 Task: Show the Credit in Adrenaline Trailer
Action: Mouse pressed left at (116, 63)
Screenshot: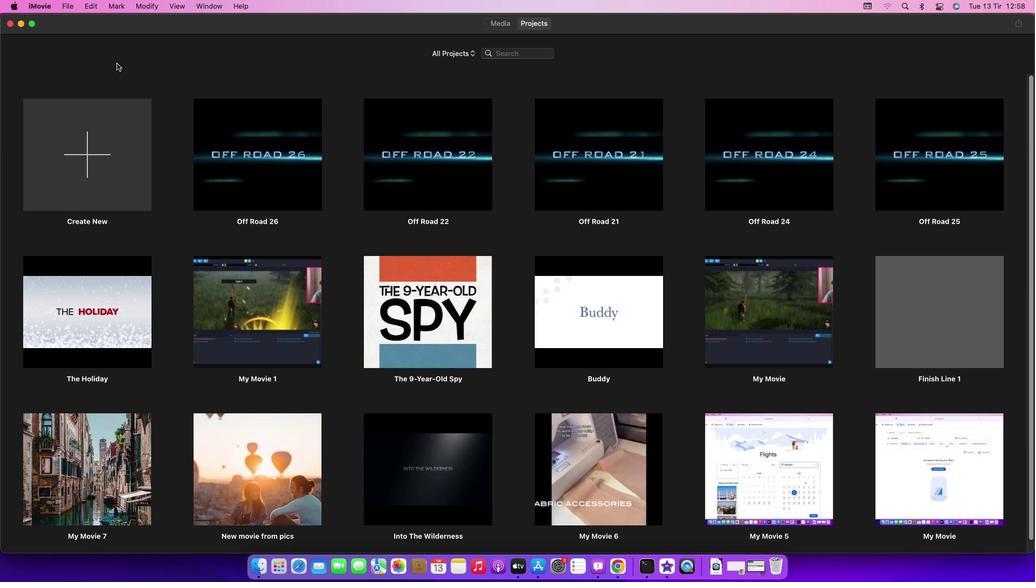 
Action: Mouse moved to (70, 4)
Screenshot: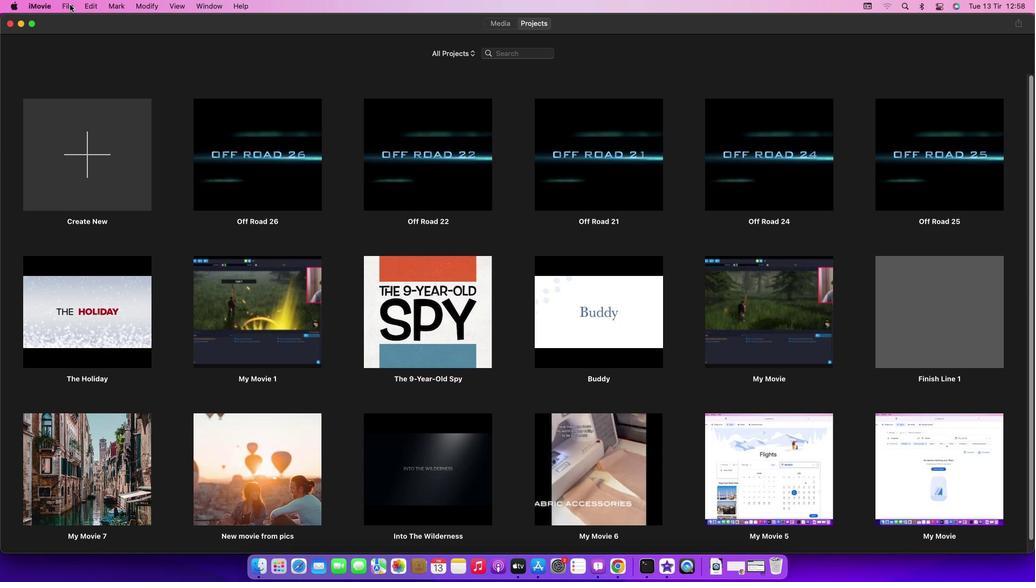 
Action: Mouse pressed left at (70, 4)
Screenshot: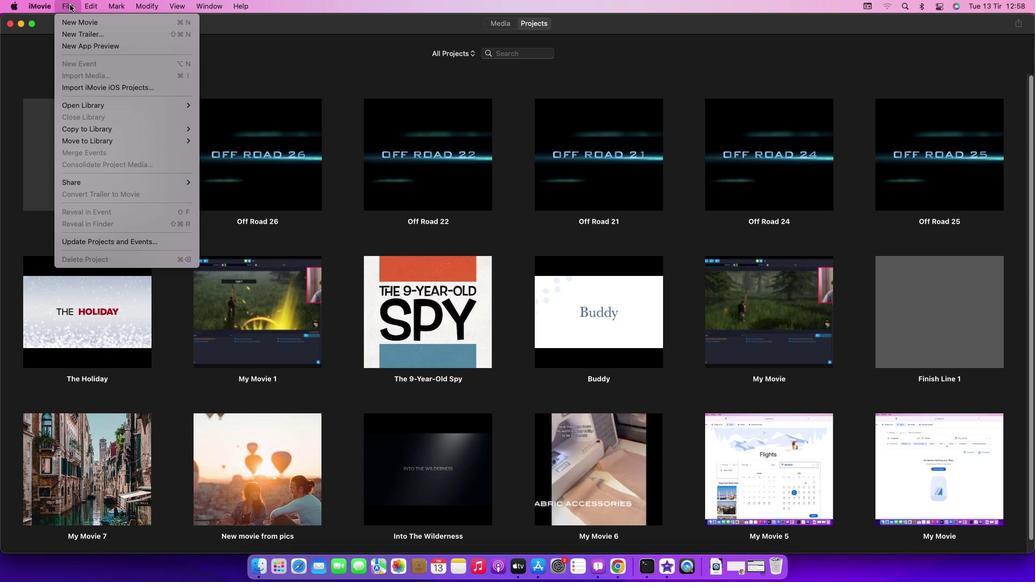 
Action: Mouse moved to (81, 31)
Screenshot: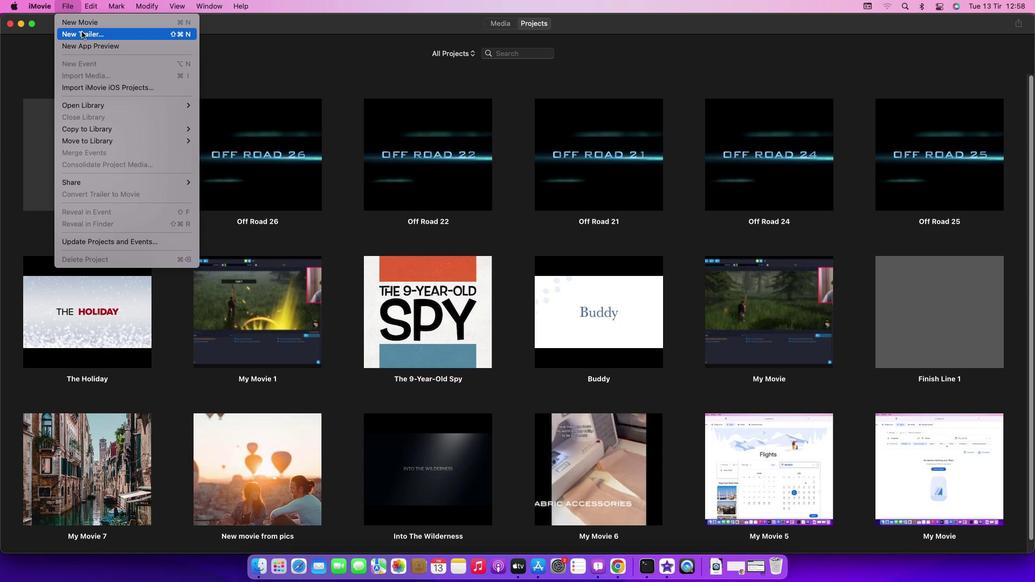 
Action: Mouse pressed left at (81, 31)
Screenshot: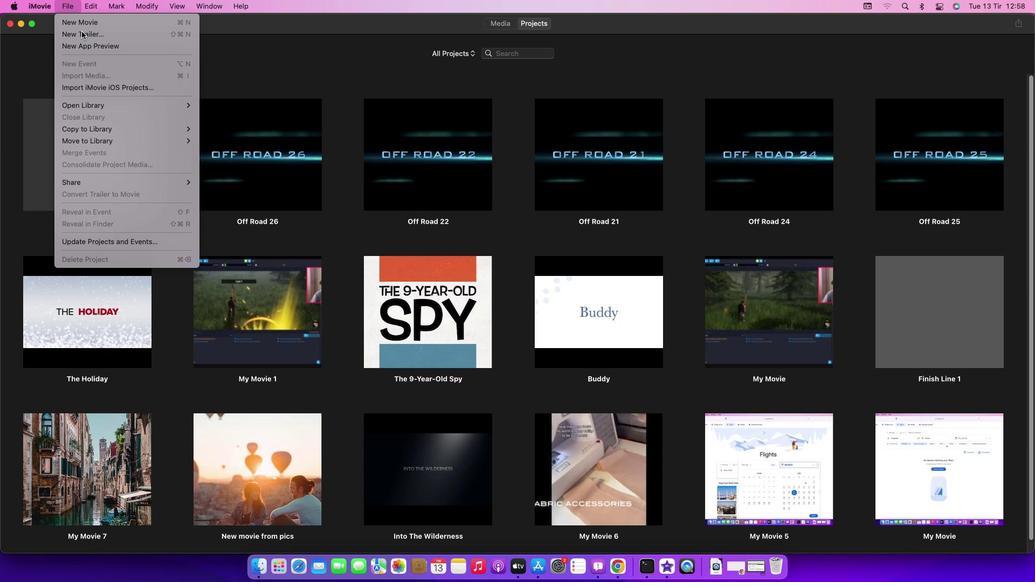 
Action: Mouse moved to (609, 306)
Screenshot: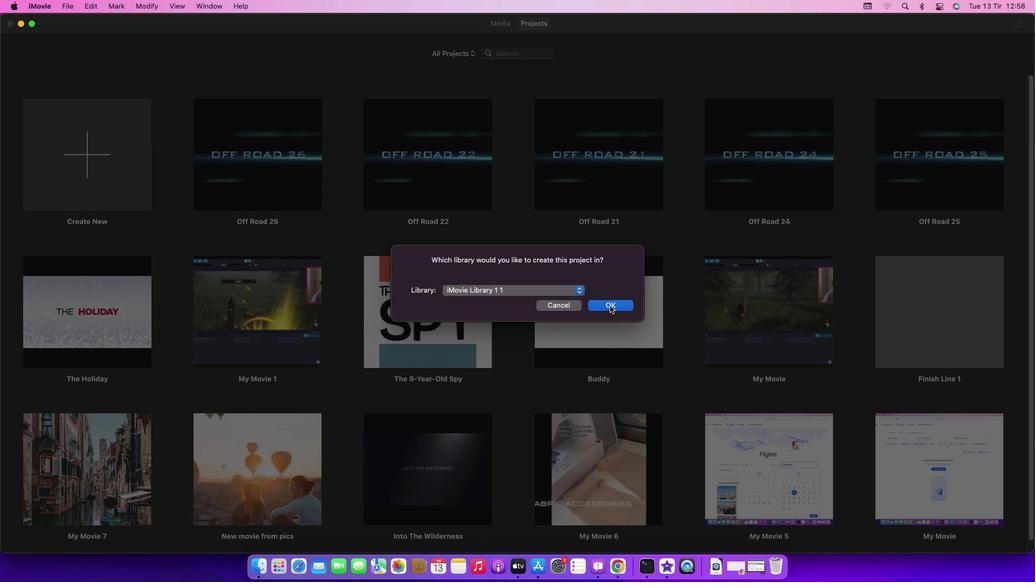 
Action: Mouse pressed left at (609, 306)
Screenshot: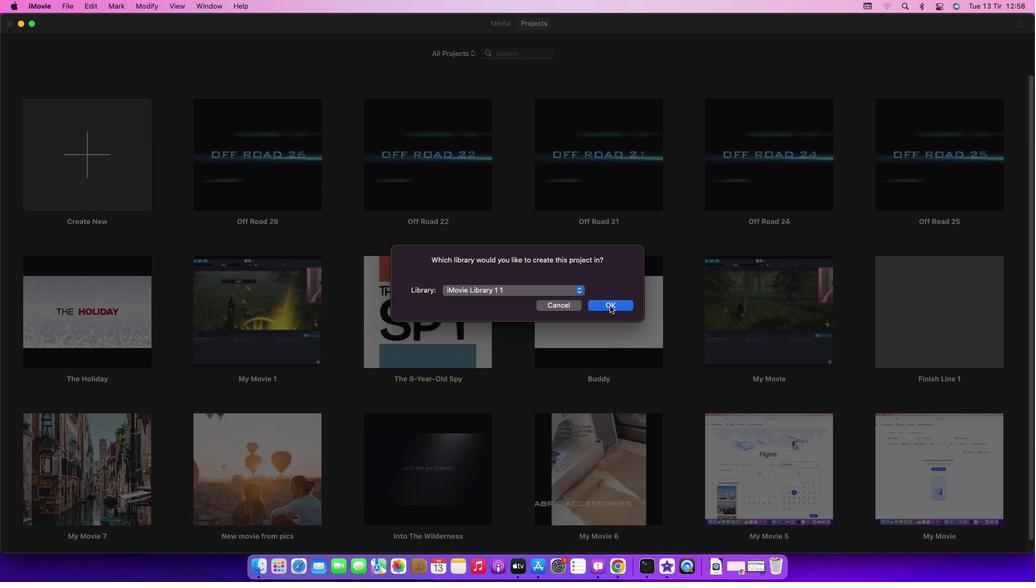 
Action: Mouse moved to (498, 211)
Screenshot: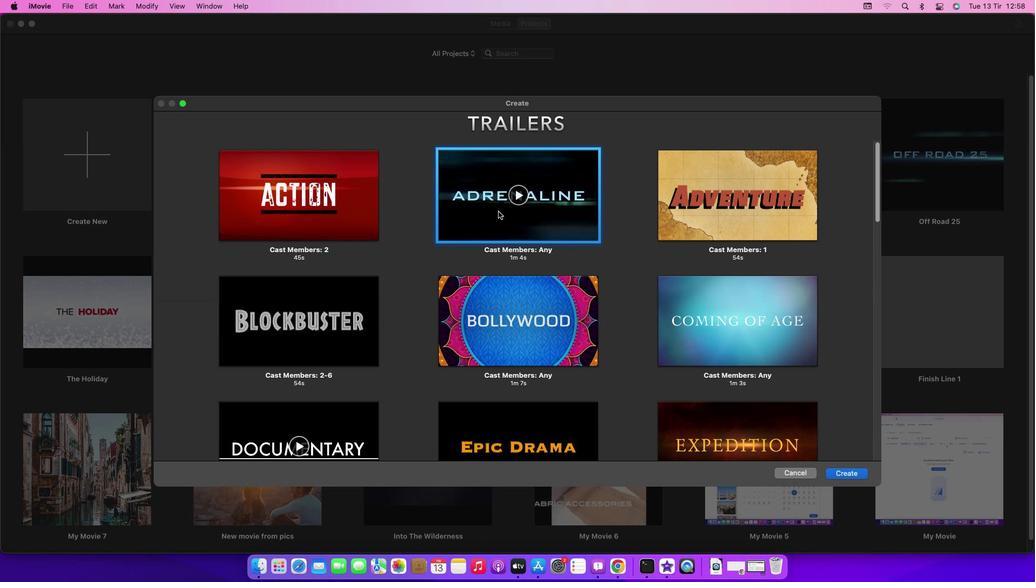 
Action: Mouse pressed left at (498, 211)
Screenshot: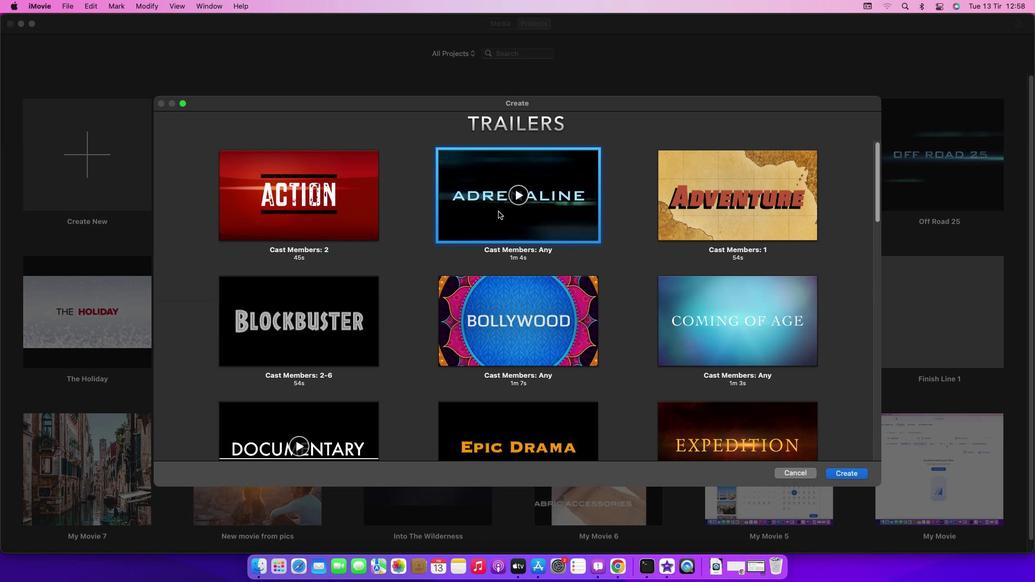 
Action: Mouse moved to (835, 473)
Screenshot: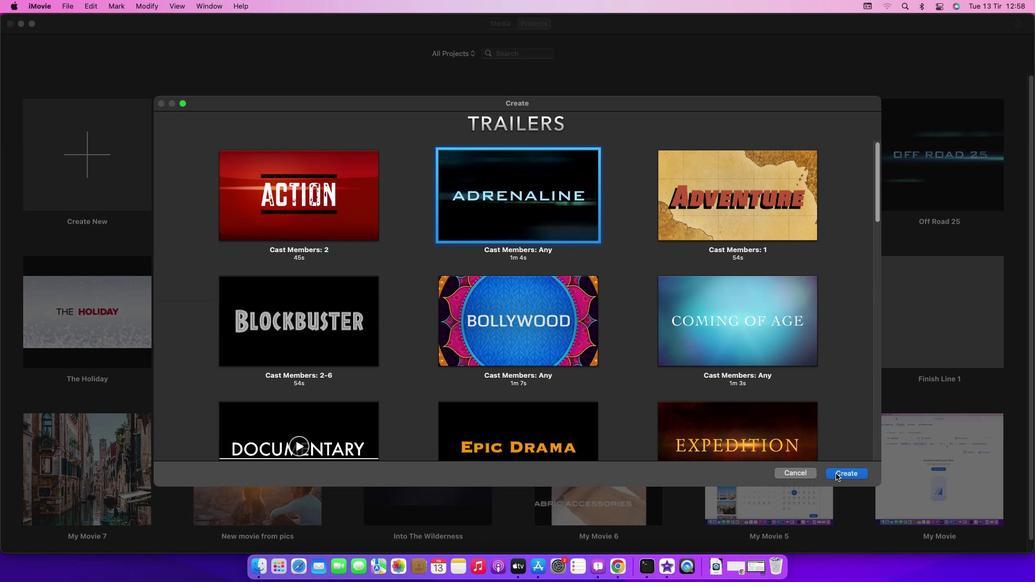 
Action: Mouse pressed left at (835, 473)
Screenshot: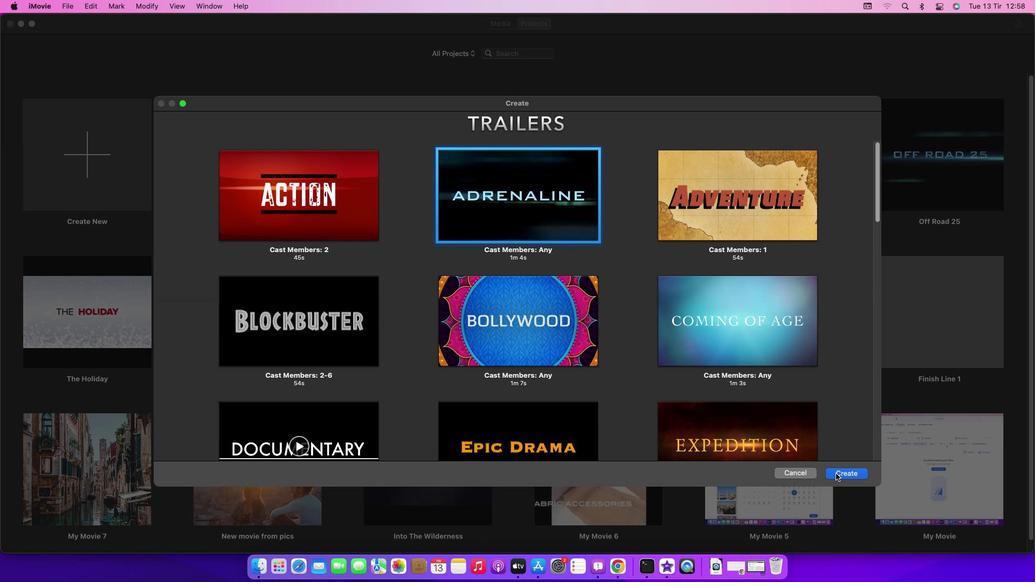 
Action: Mouse moved to (529, 317)
Screenshot: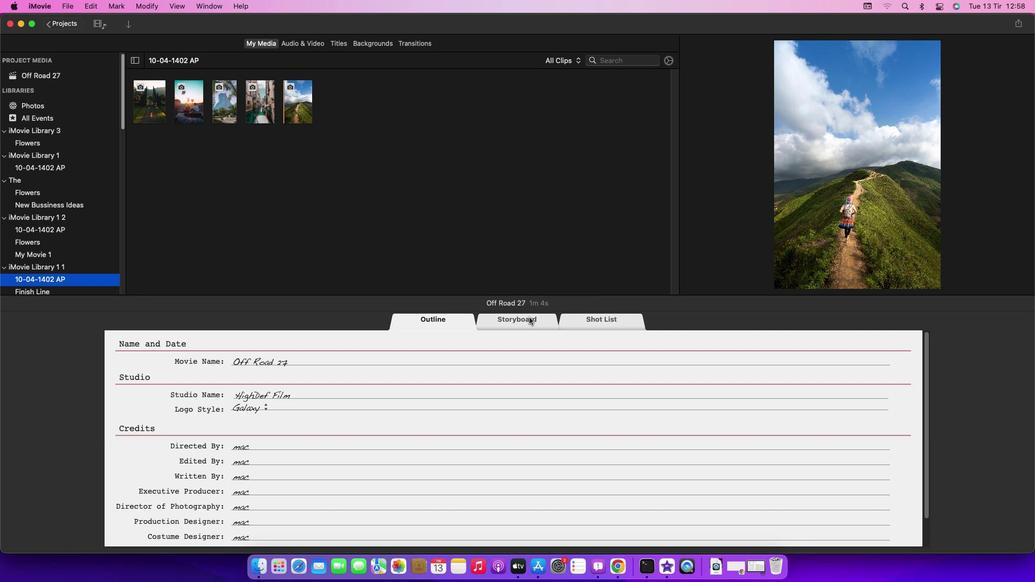 
Action: Mouse pressed left at (529, 317)
Screenshot: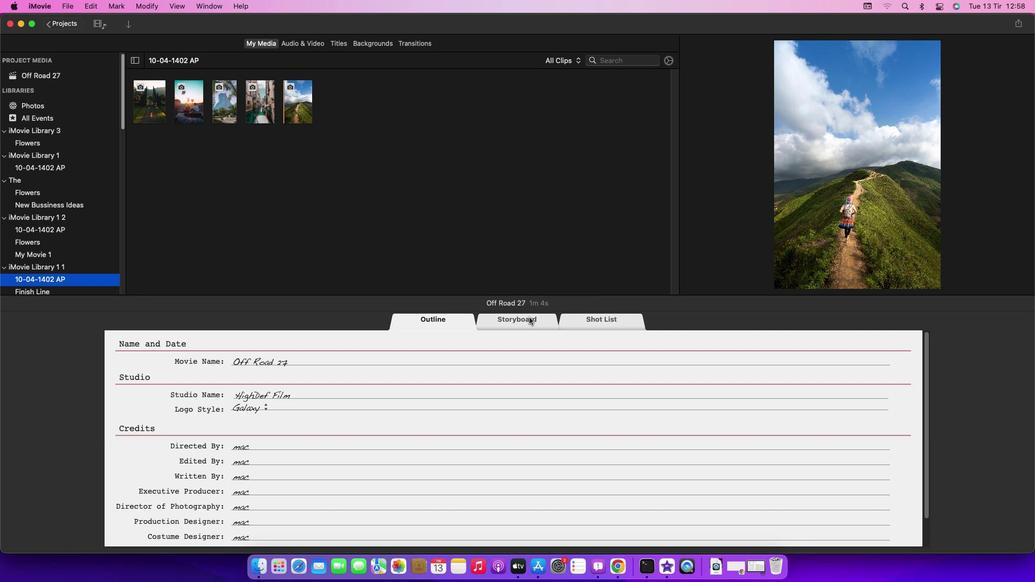 
Action: Mouse moved to (519, 322)
Screenshot: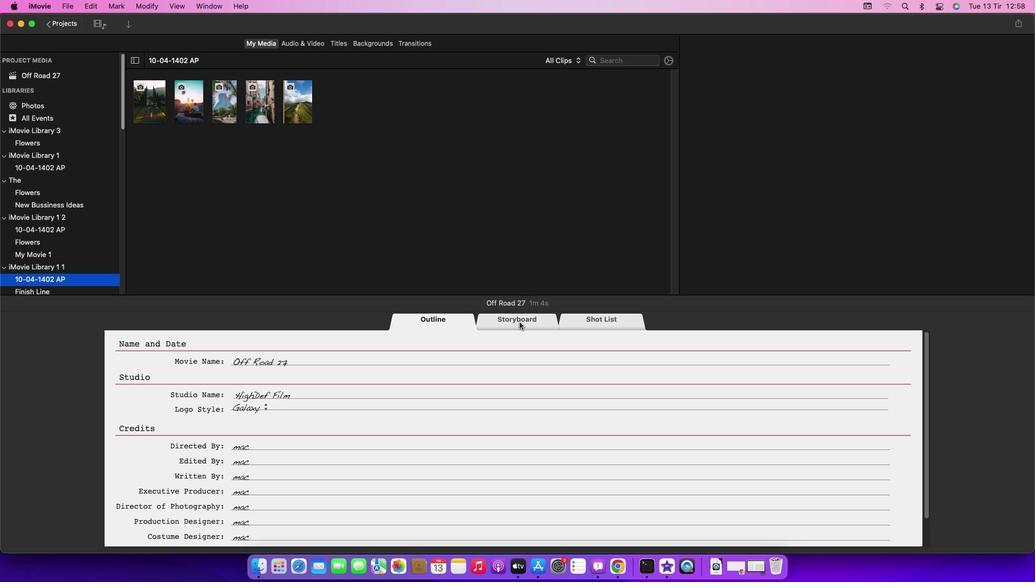 
Action: Mouse pressed left at (519, 322)
Screenshot: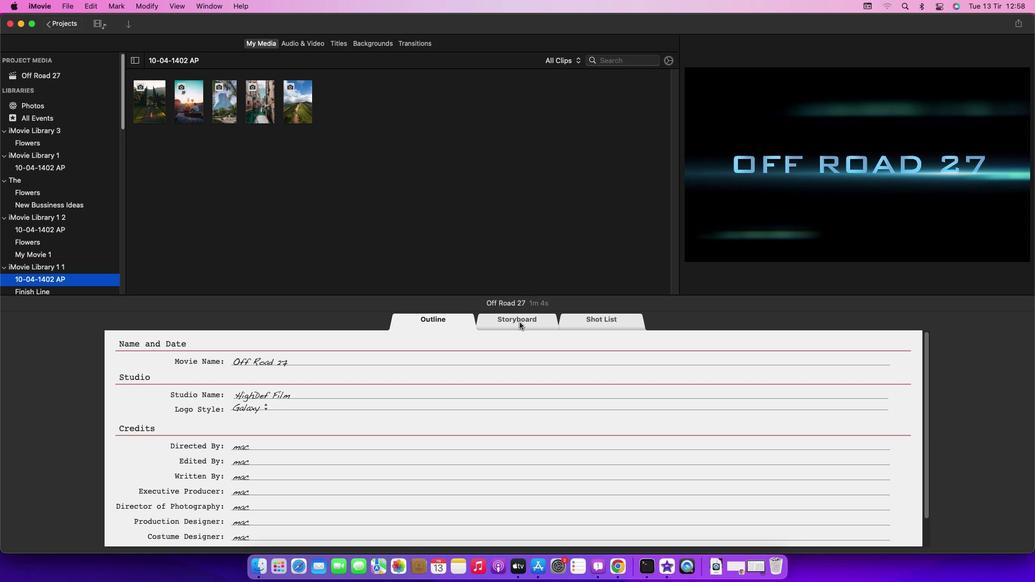 
Action: Mouse moved to (429, 434)
Screenshot: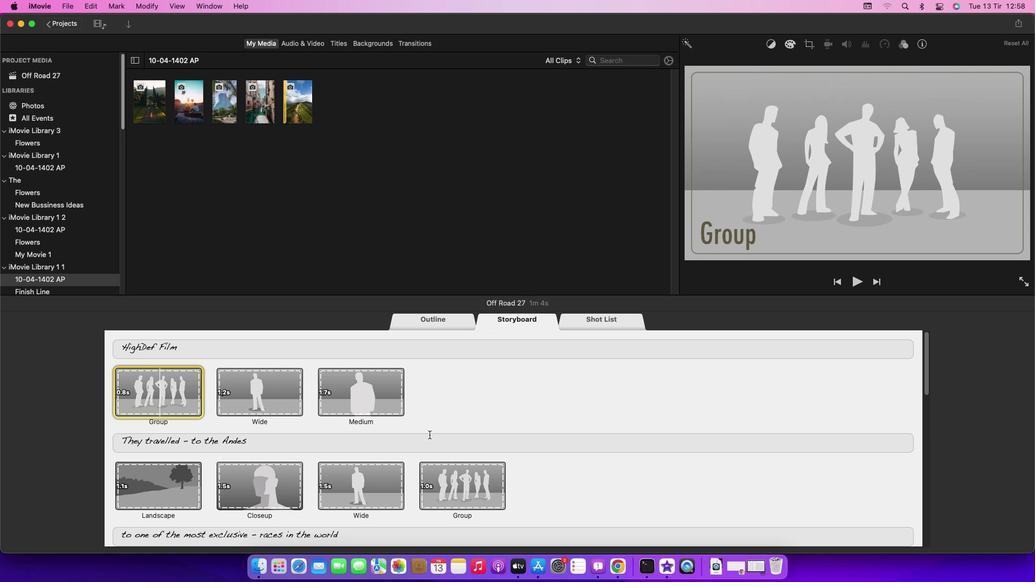 
Action: Mouse scrolled (429, 434) with delta (0, 0)
Screenshot: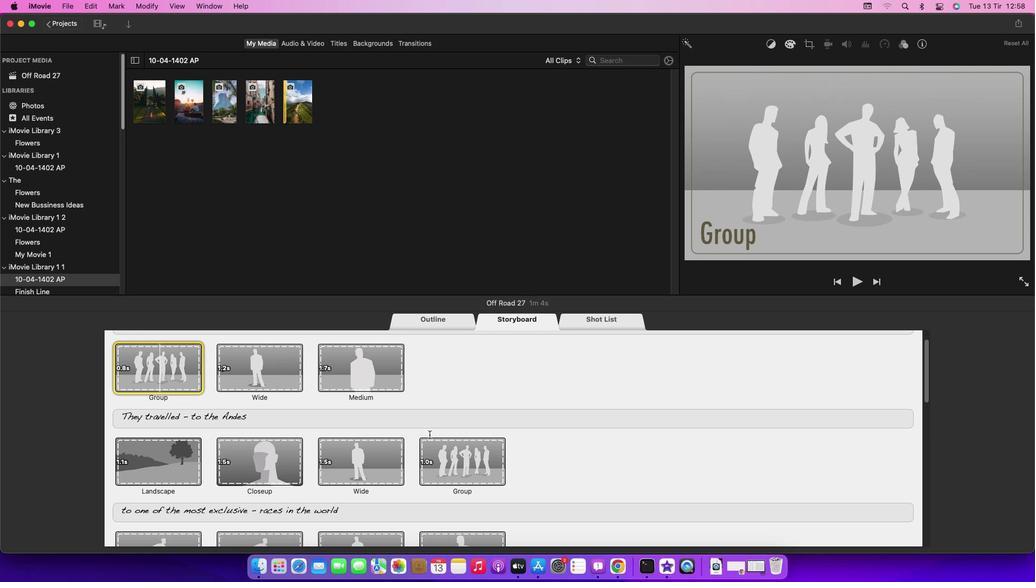 
Action: Mouse scrolled (429, 434) with delta (0, 0)
Screenshot: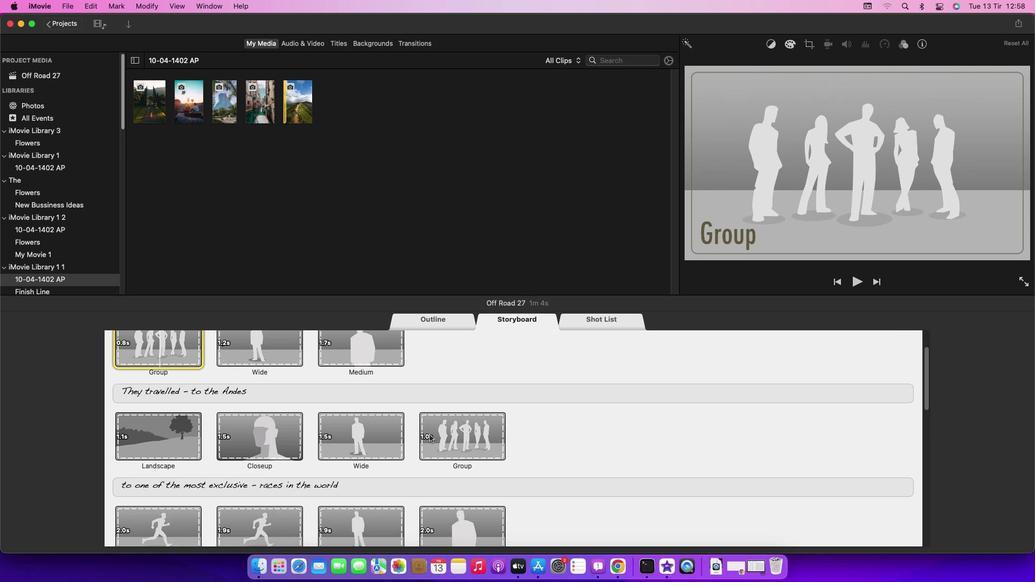 
Action: Mouse scrolled (429, 434) with delta (0, -1)
Screenshot: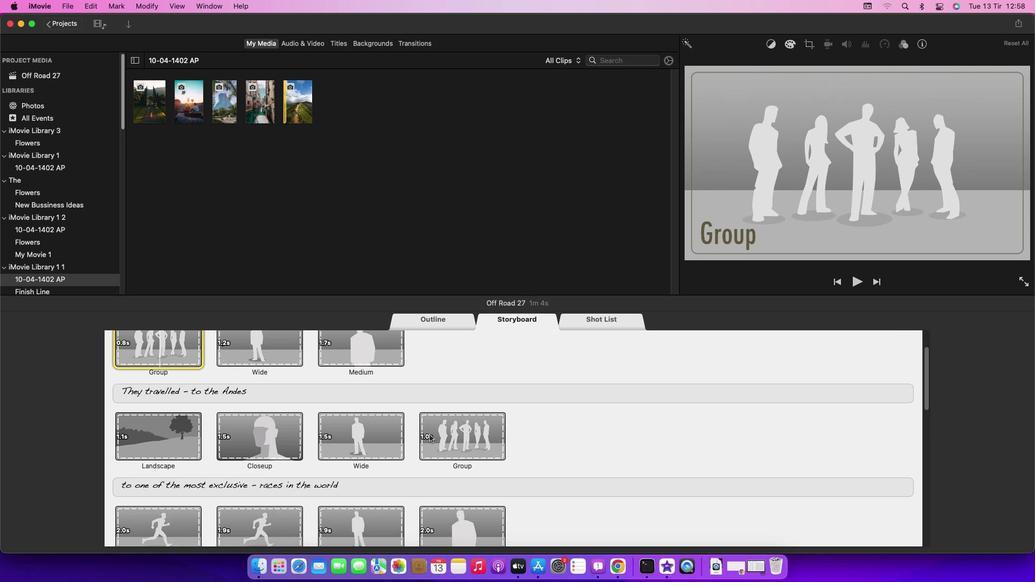 
Action: Mouse scrolled (429, 434) with delta (0, -2)
Screenshot: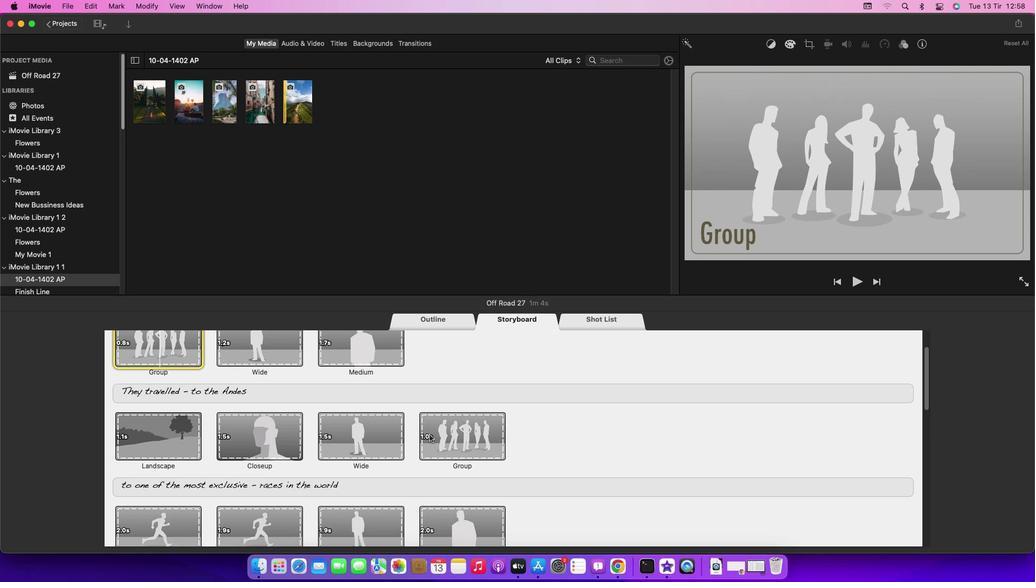 
Action: Mouse scrolled (429, 434) with delta (0, 0)
Screenshot: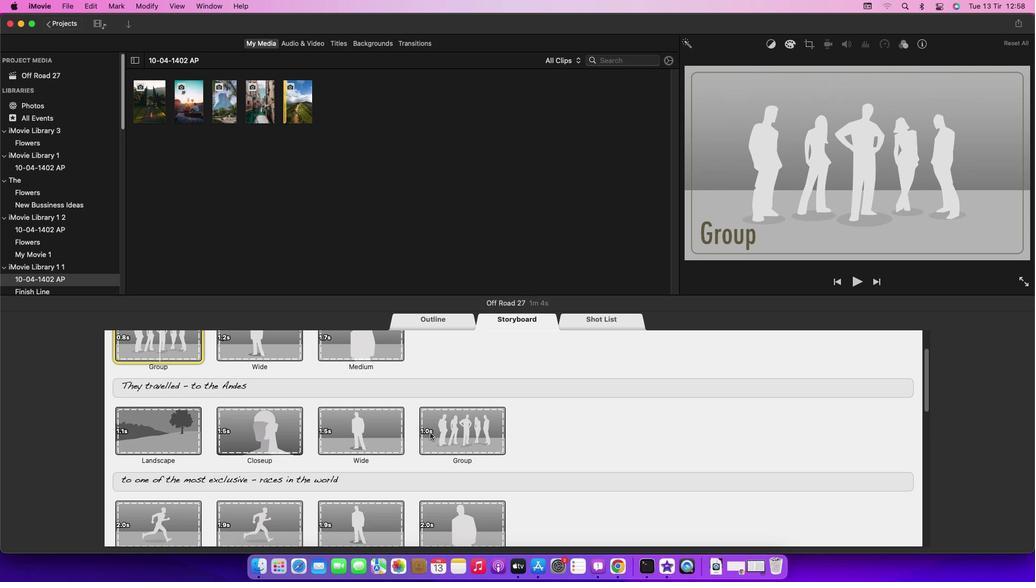 
Action: Mouse scrolled (429, 434) with delta (0, 0)
Screenshot: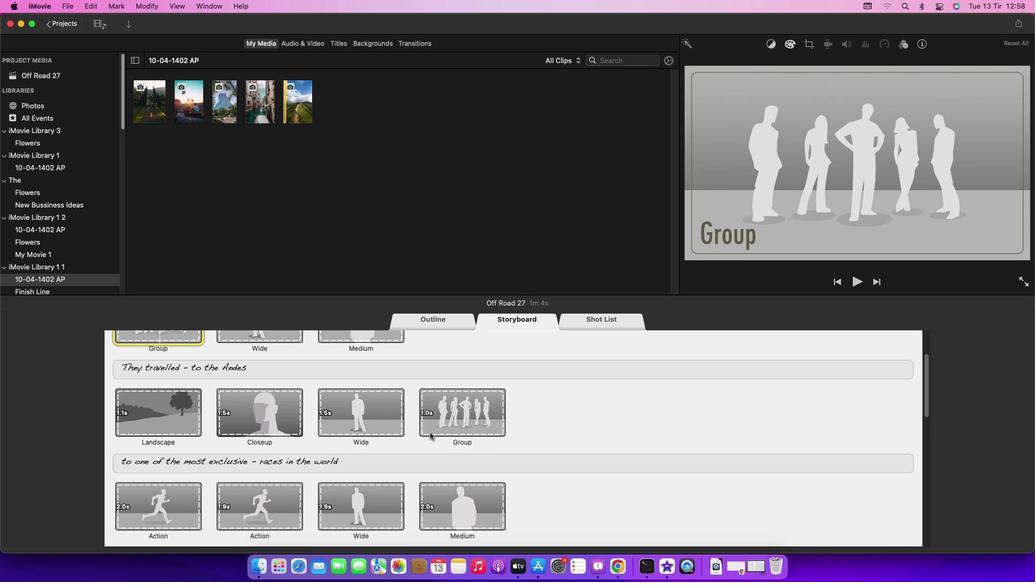 
Action: Mouse moved to (430, 433)
Screenshot: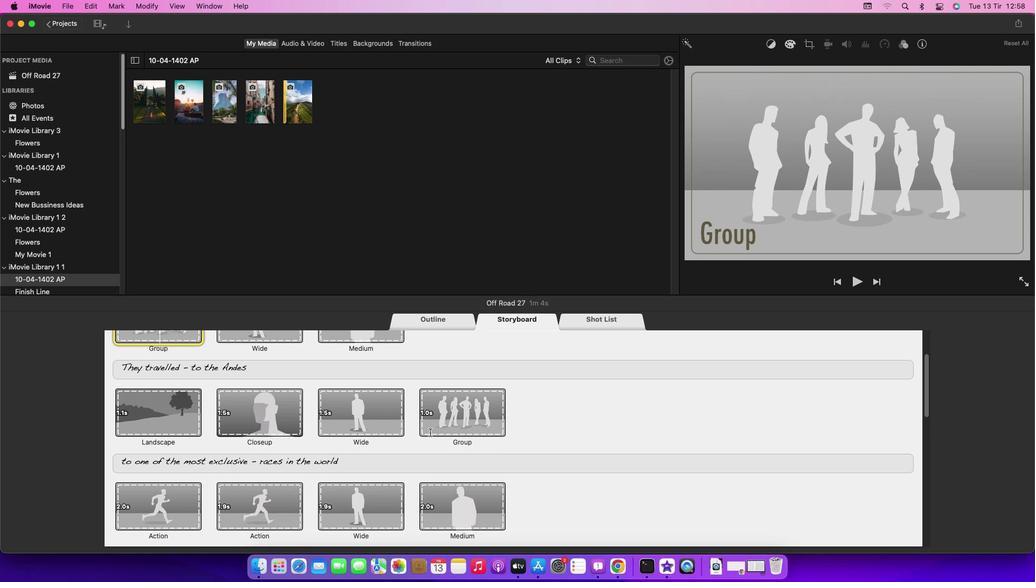 
Action: Mouse scrolled (430, 433) with delta (0, -1)
Screenshot: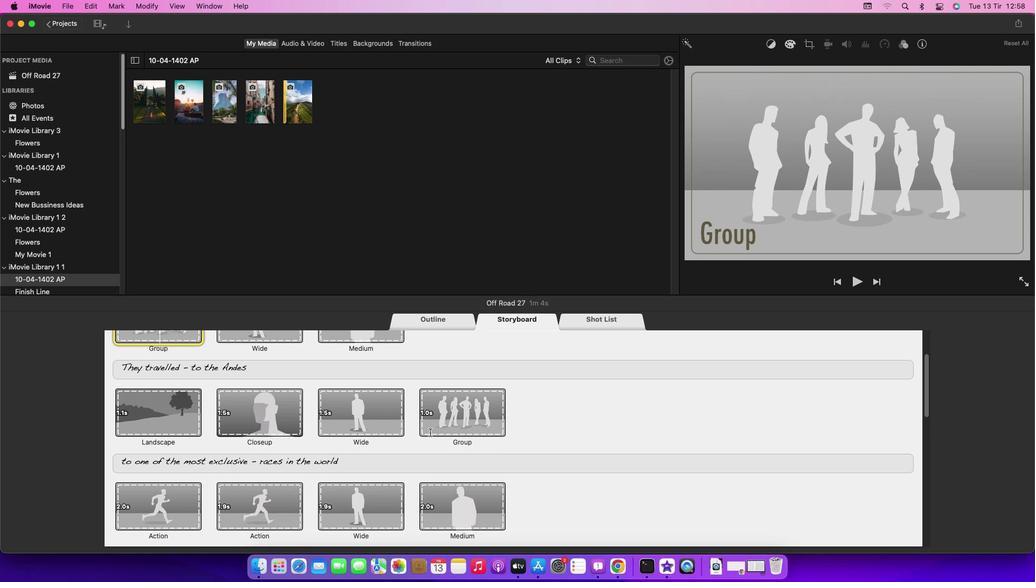 
Action: Mouse moved to (430, 432)
Screenshot: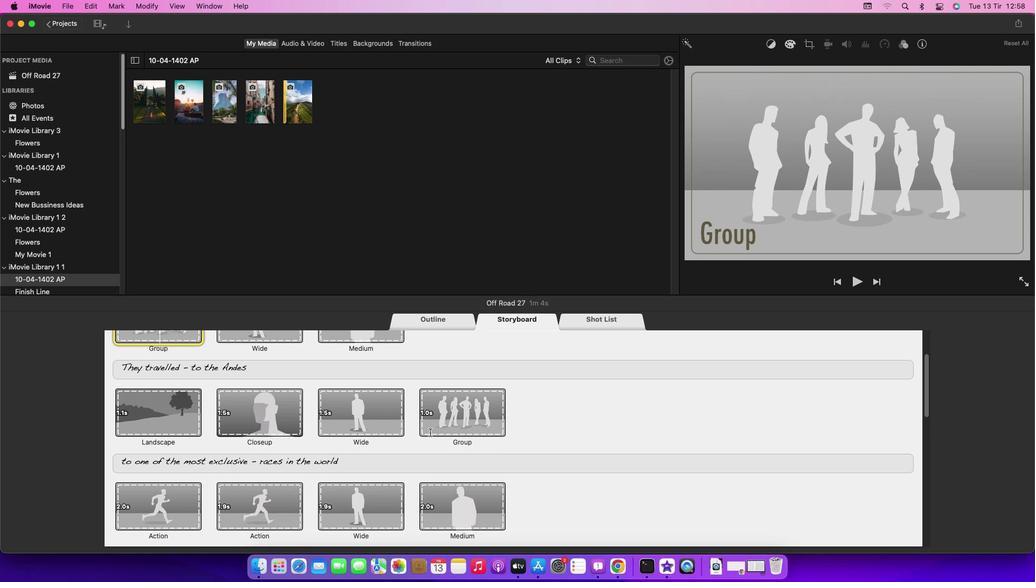 
Action: Mouse scrolled (430, 432) with delta (0, -2)
Screenshot: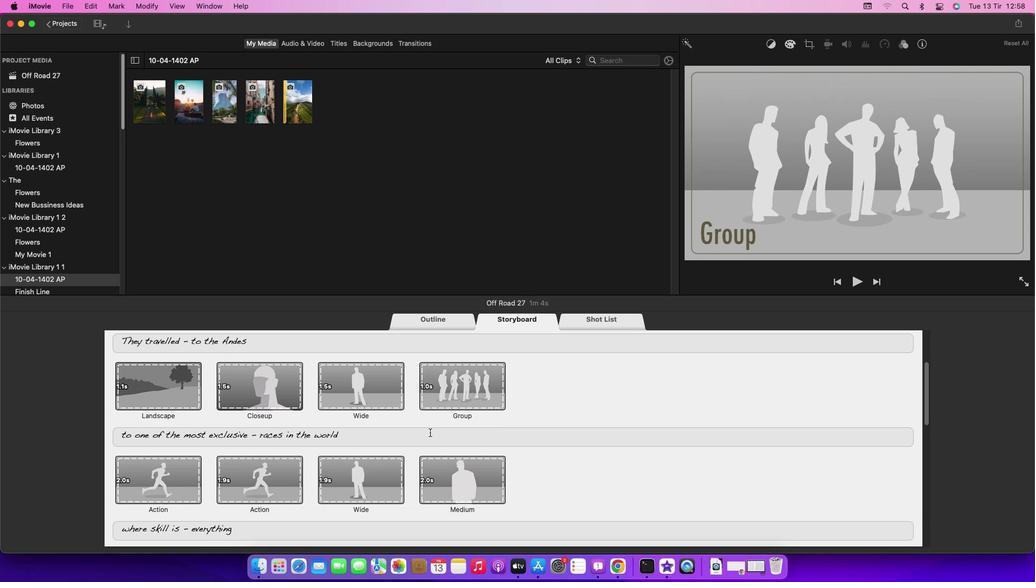 
Action: Mouse scrolled (430, 432) with delta (0, 0)
Screenshot: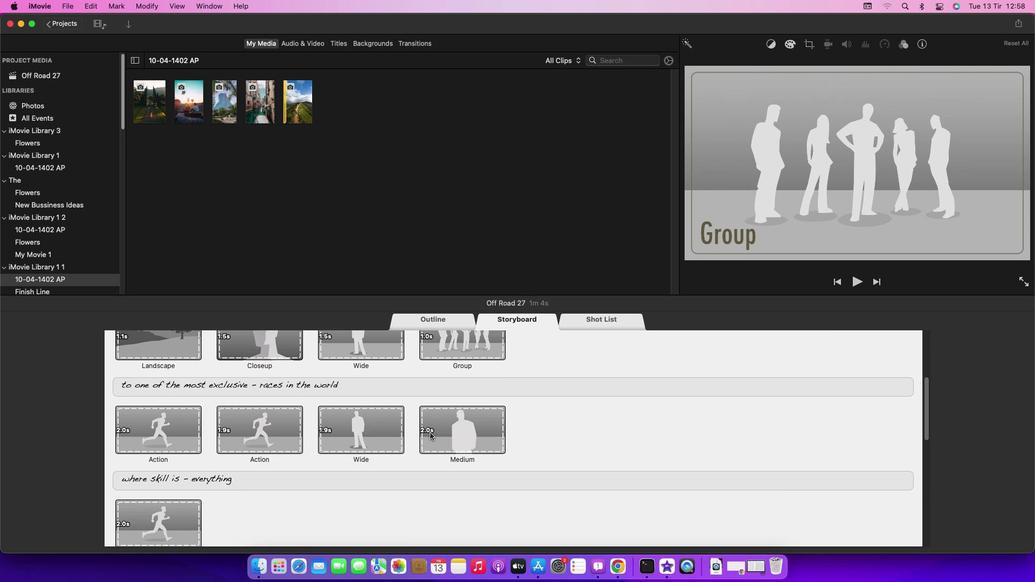 
Action: Mouse scrolled (430, 432) with delta (0, 0)
Screenshot: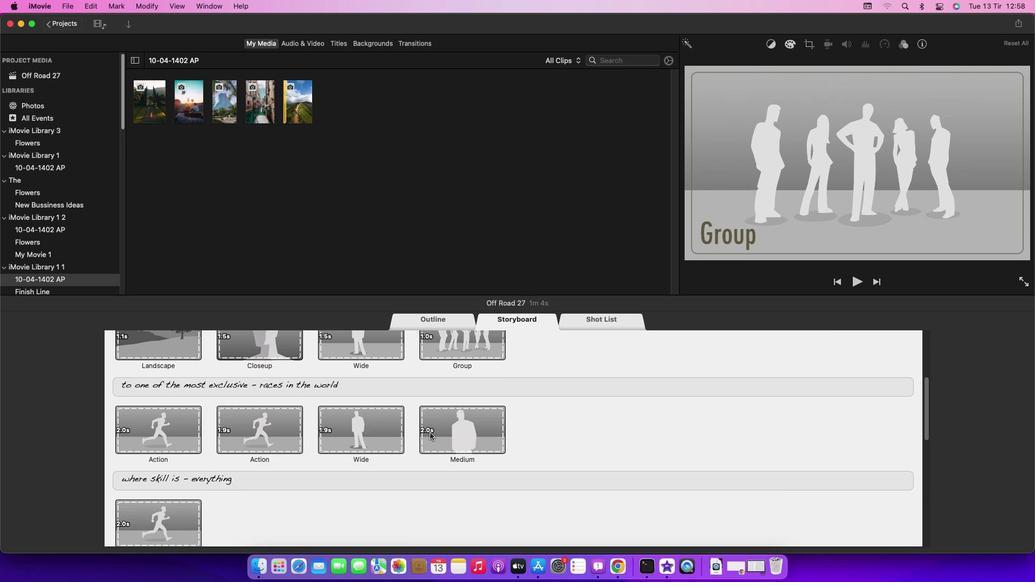 
Action: Mouse scrolled (430, 432) with delta (0, -1)
Screenshot: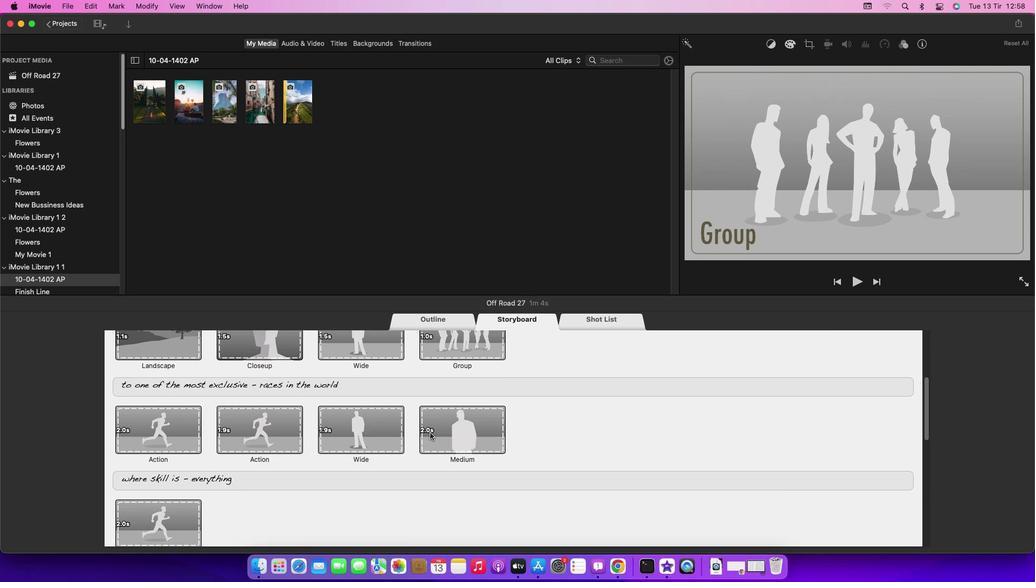 
Action: Mouse scrolled (430, 432) with delta (0, -2)
Screenshot: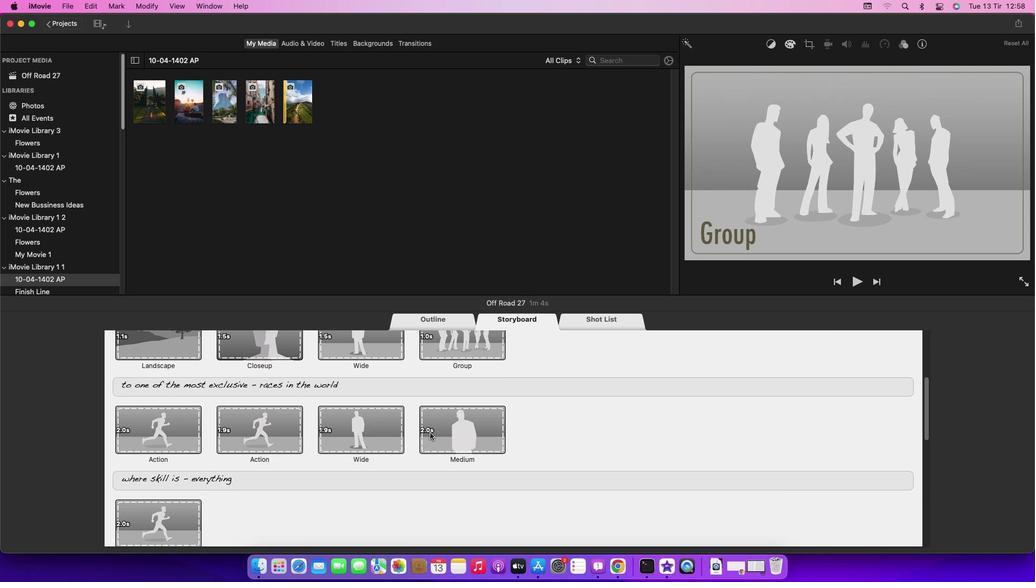 
Action: Mouse scrolled (430, 432) with delta (0, 0)
Screenshot: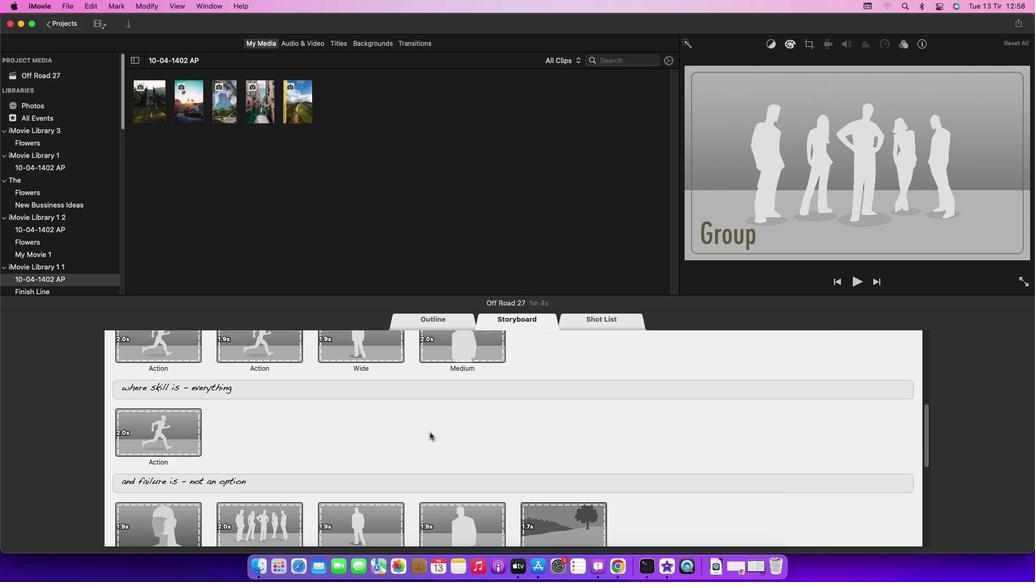 
Action: Mouse scrolled (430, 432) with delta (0, 0)
Screenshot: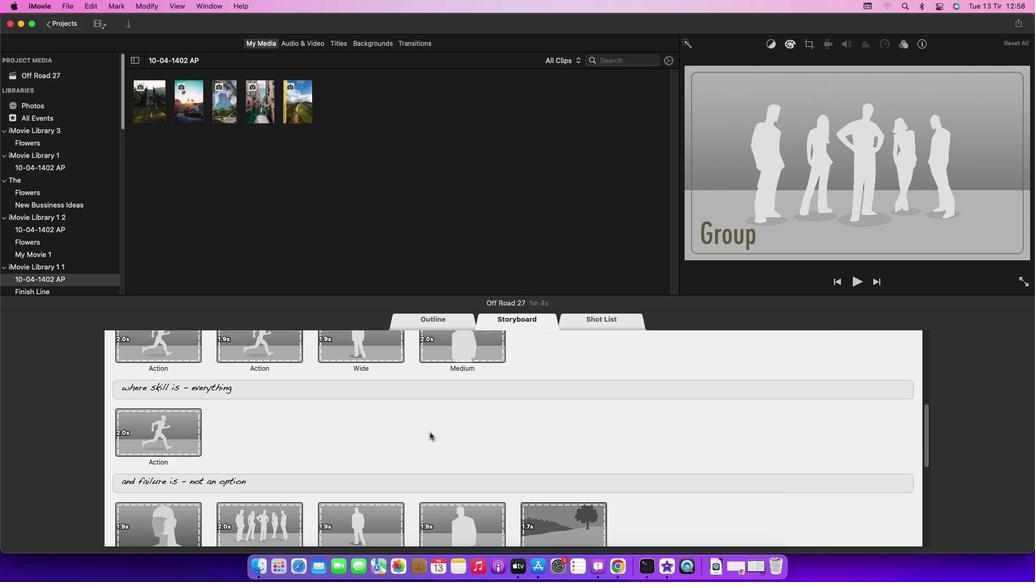 
Action: Mouse scrolled (430, 432) with delta (0, -1)
Screenshot: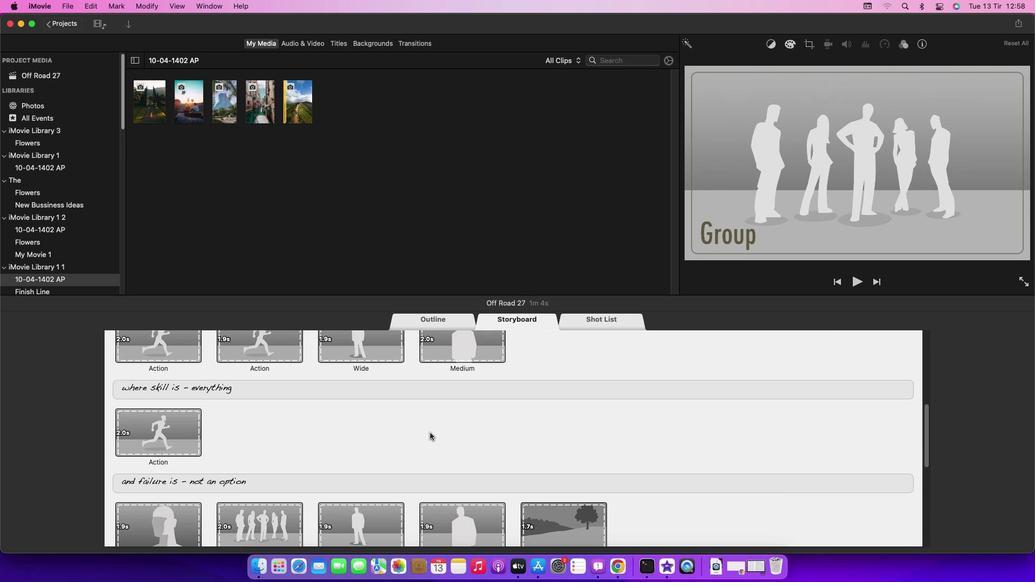 
Action: Mouse scrolled (430, 432) with delta (0, -2)
Screenshot: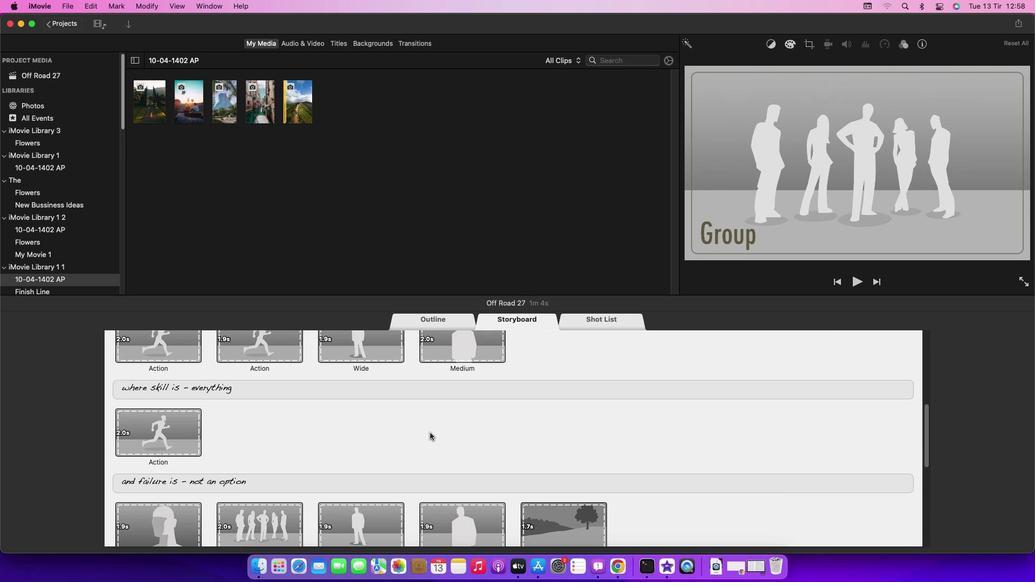 
Action: Mouse scrolled (430, 432) with delta (0, -3)
Screenshot: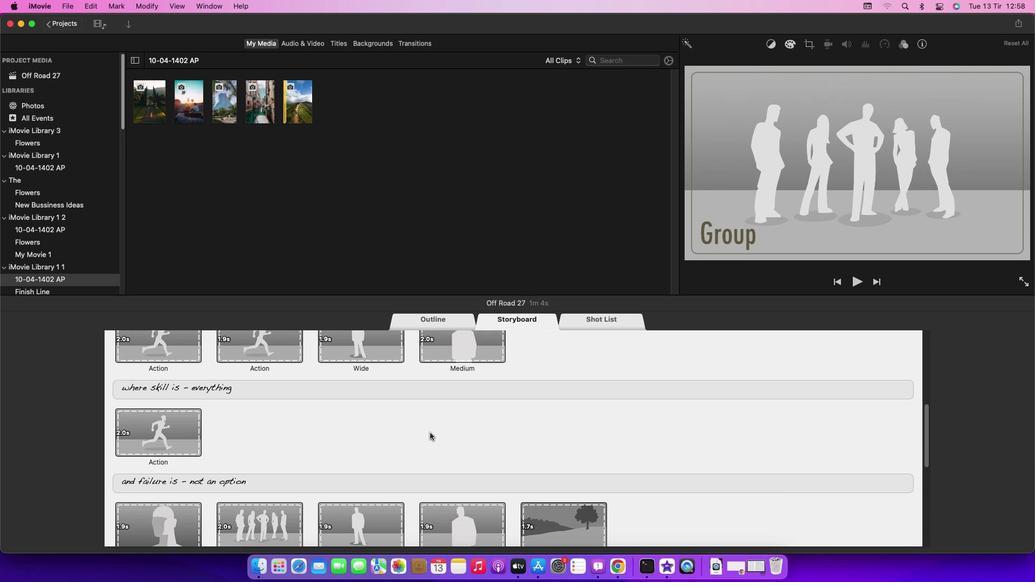 
Action: Mouse scrolled (430, 432) with delta (0, 0)
Screenshot: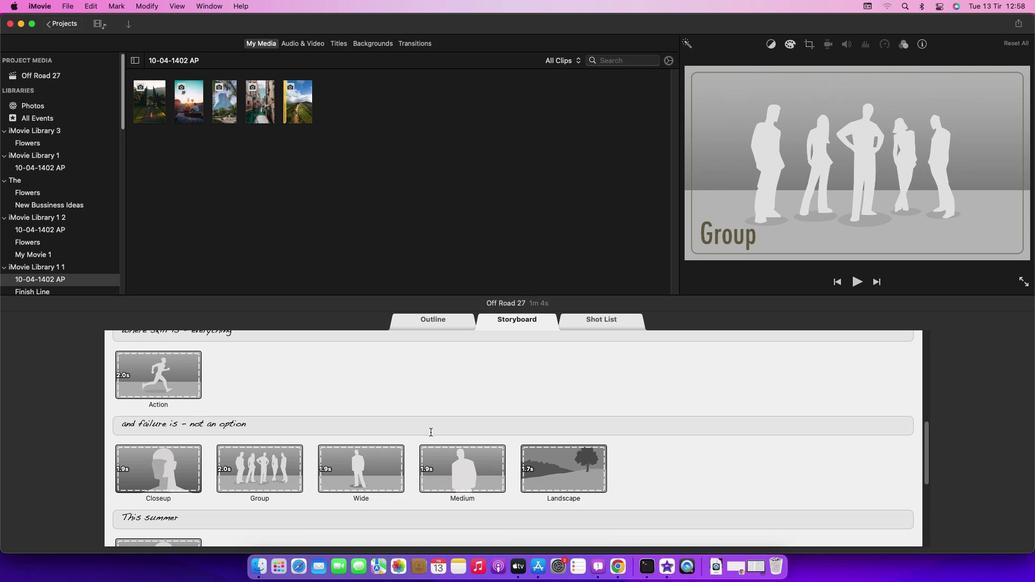 
Action: Mouse scrolled (430, 432) with delta (0, 0)
Screenshot: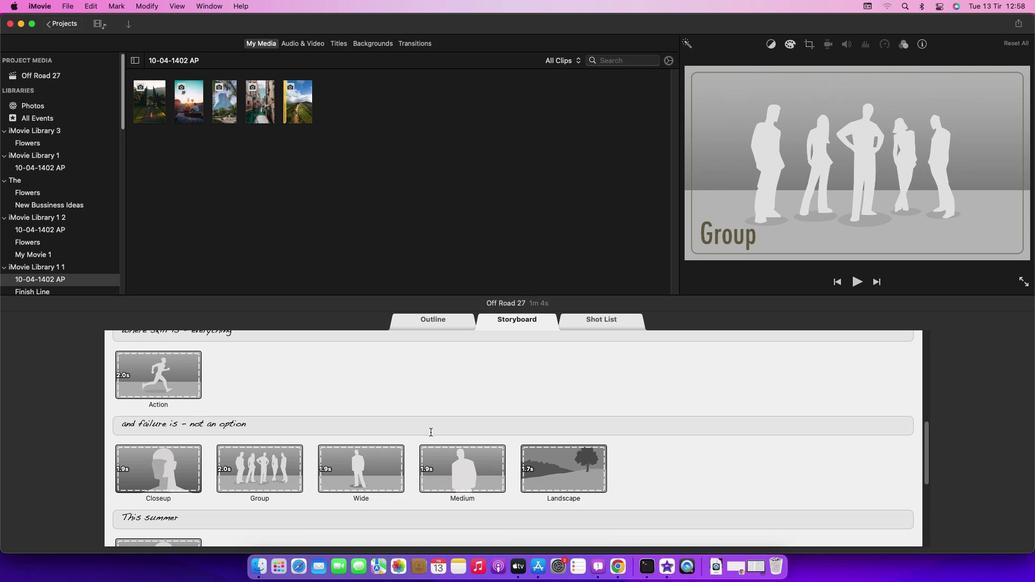 
Action: Mouse scrolled (430, 432) with delta (0, -1)
Screenshot: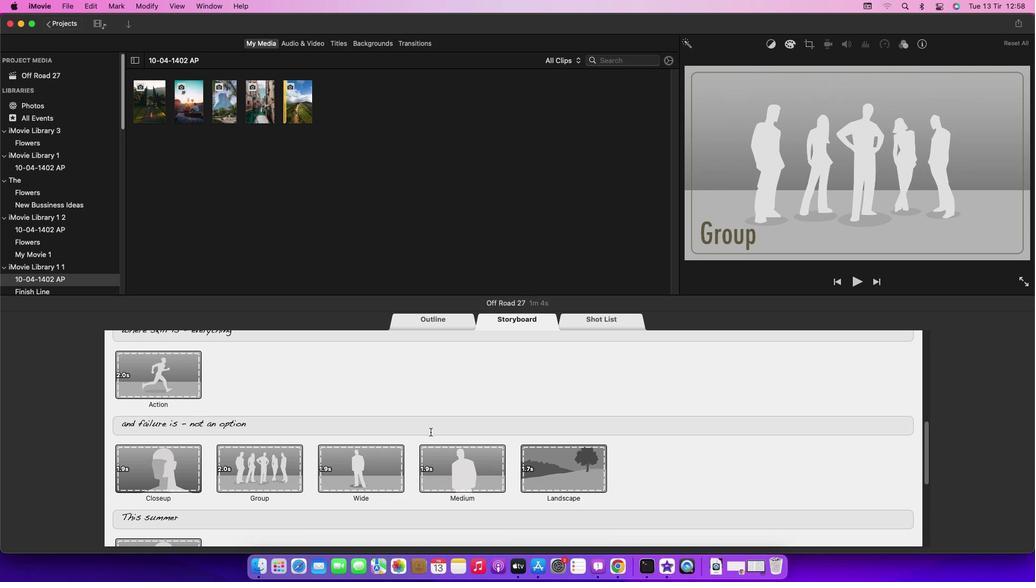 
Action: Mouse scrolled (430, 432) with delta (0, -2)
Screenshot: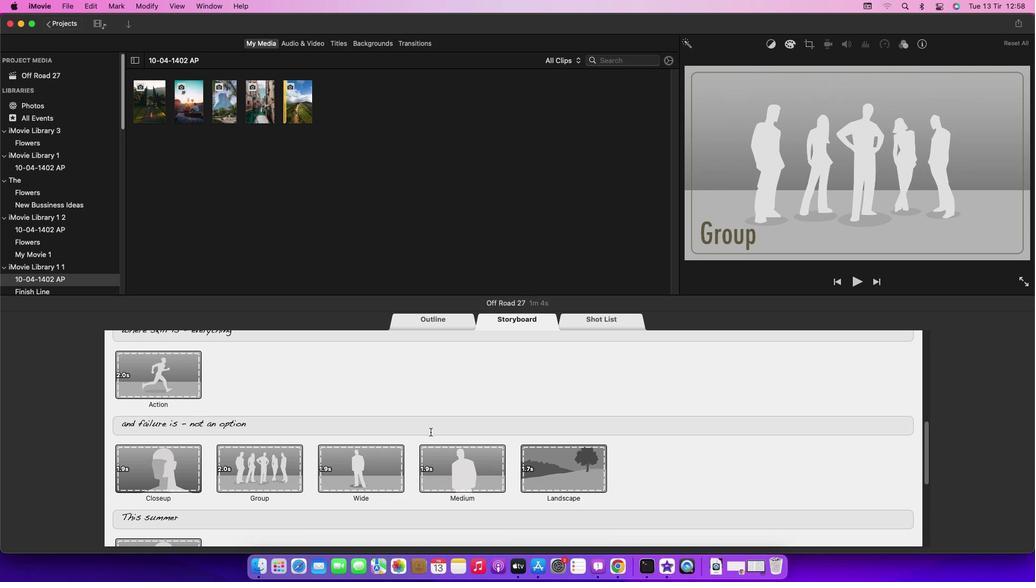 
Action: Mouse moved to (430, 432)
Screenshot: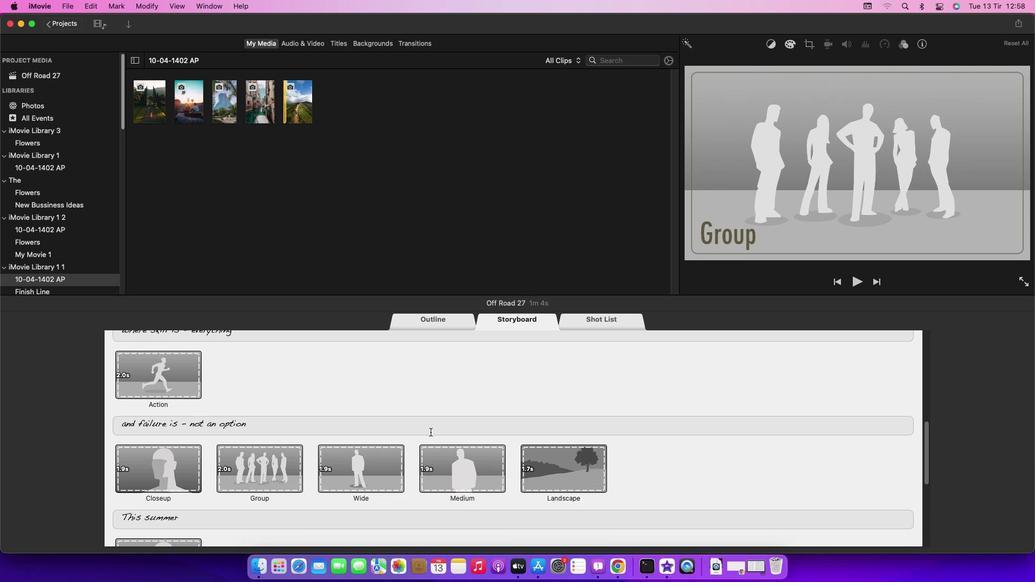 
Action: Mouse scrolled (430, 432) with delta (0, 0)
Screenshot: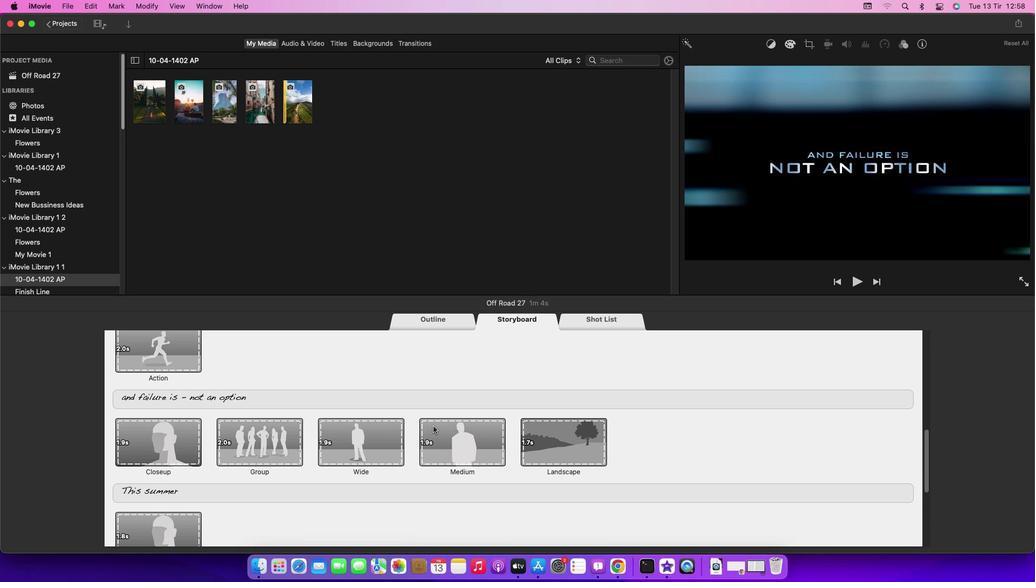 
Action: Mouse scrolled (430, 432) with delta (0, 0)
Screenshot: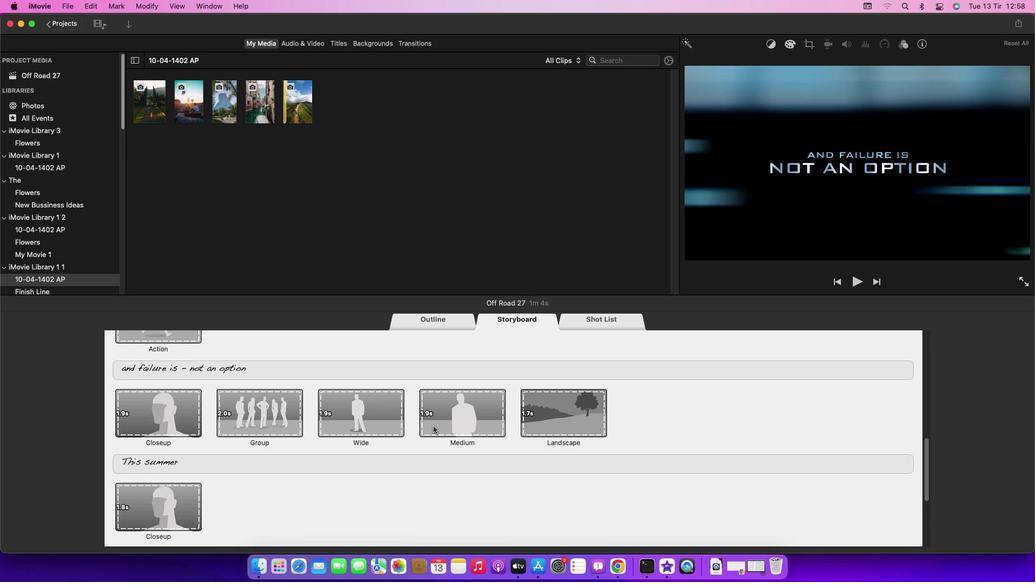 
Action: Mouse moved to (431, 428)
Screenshot: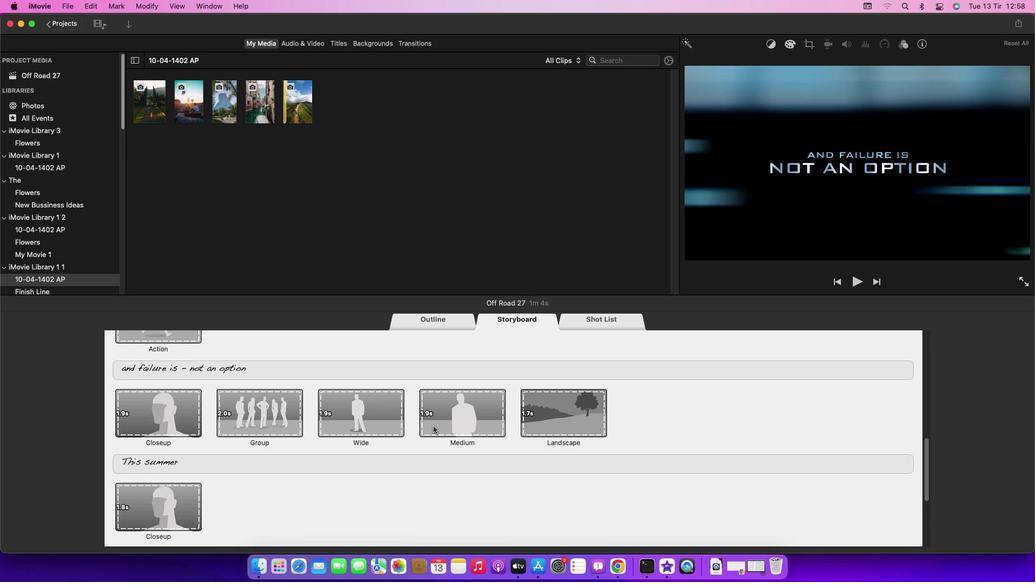 
Action: Mouse scrolled (431, 428) with delta (0, -1)
Screenshot: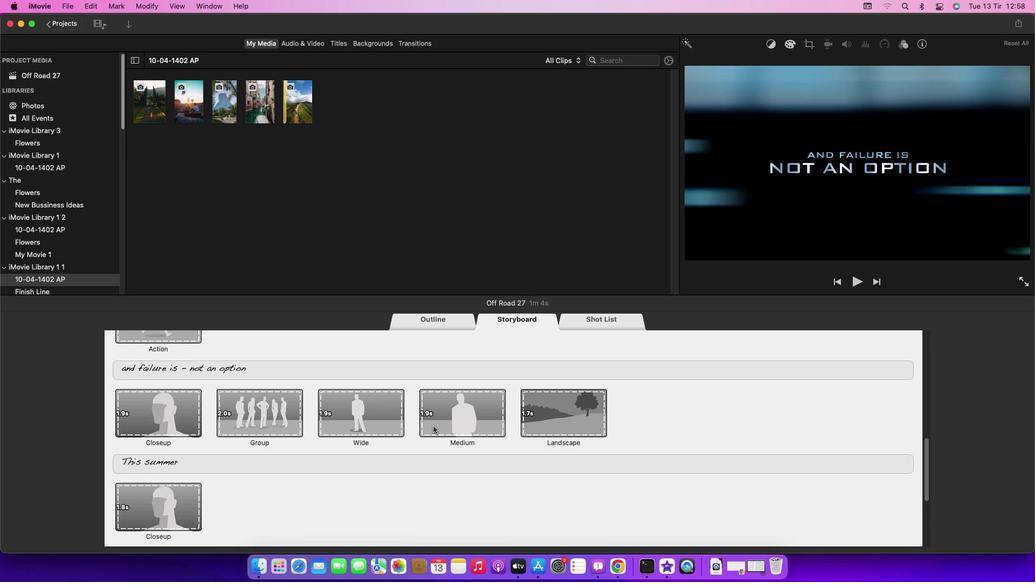 
Action: Mouse moved to (433, 426)
Screenshot: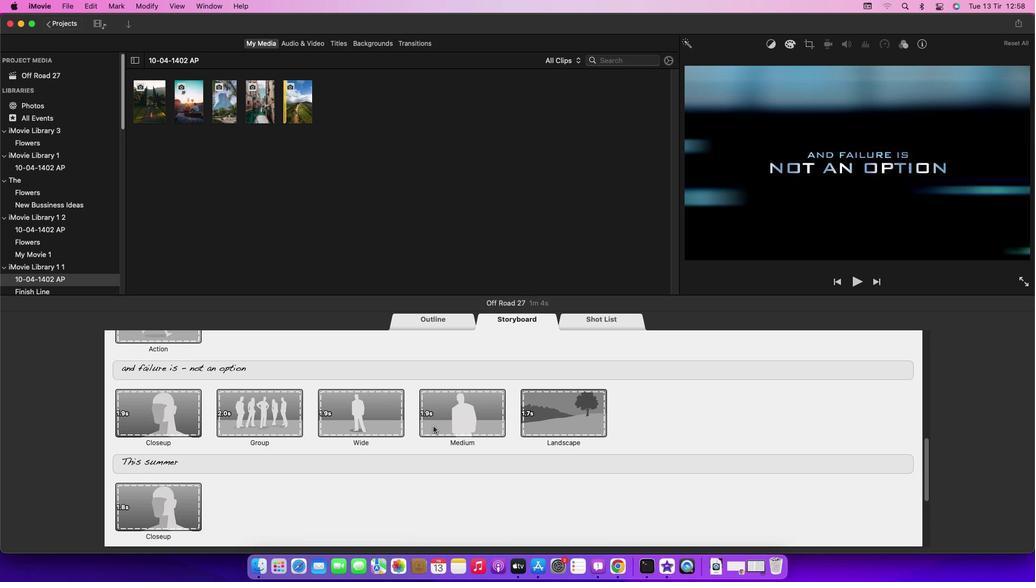 
Action: Mouse scrolled (433, 426) with delta (0, -2)
Screenshot: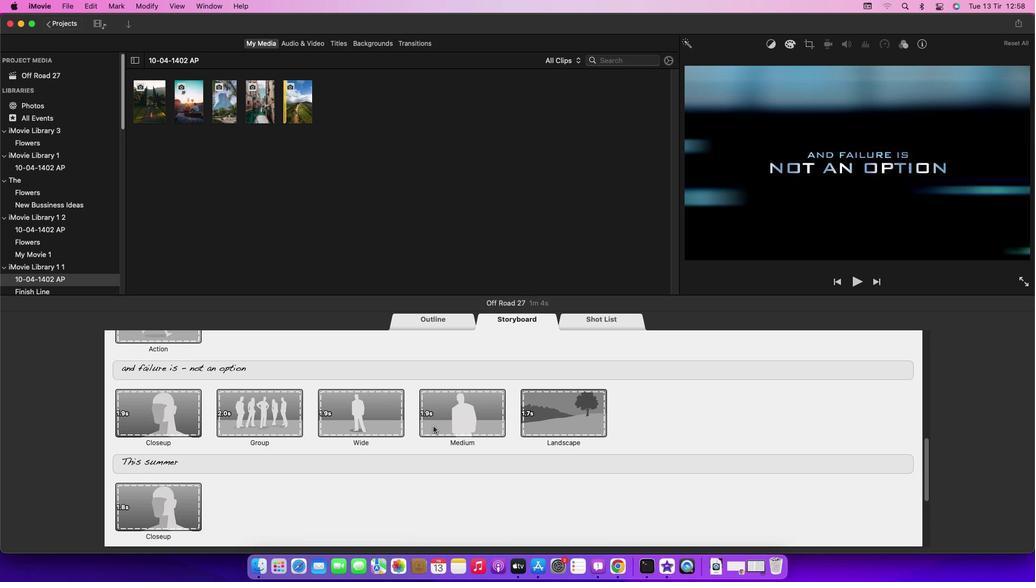 
Action: Mouse moved to (433, 426)
Screenshot: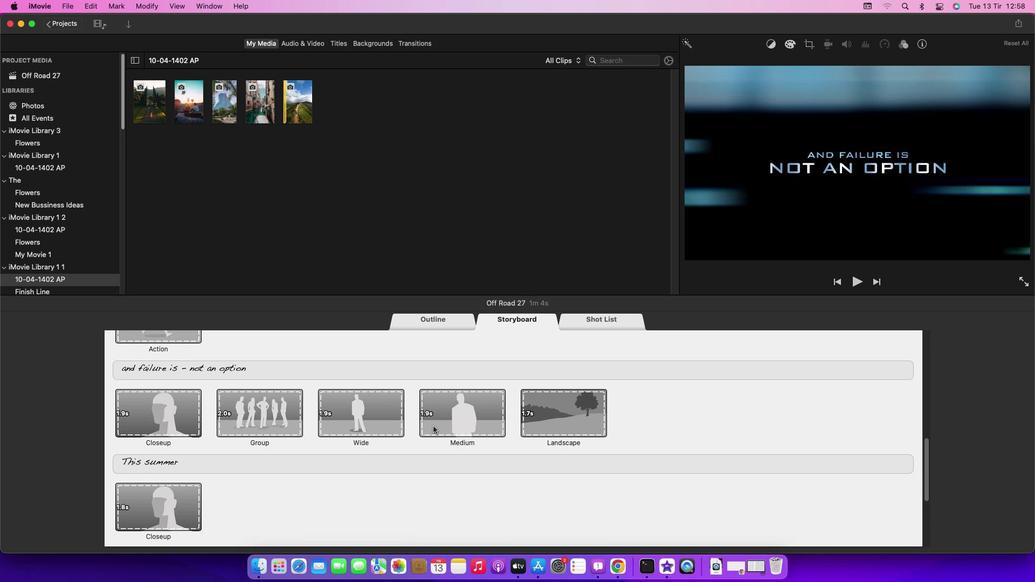 
Action: Mouse scrolled (433, 426) with delta (0, 0)
Screenshot: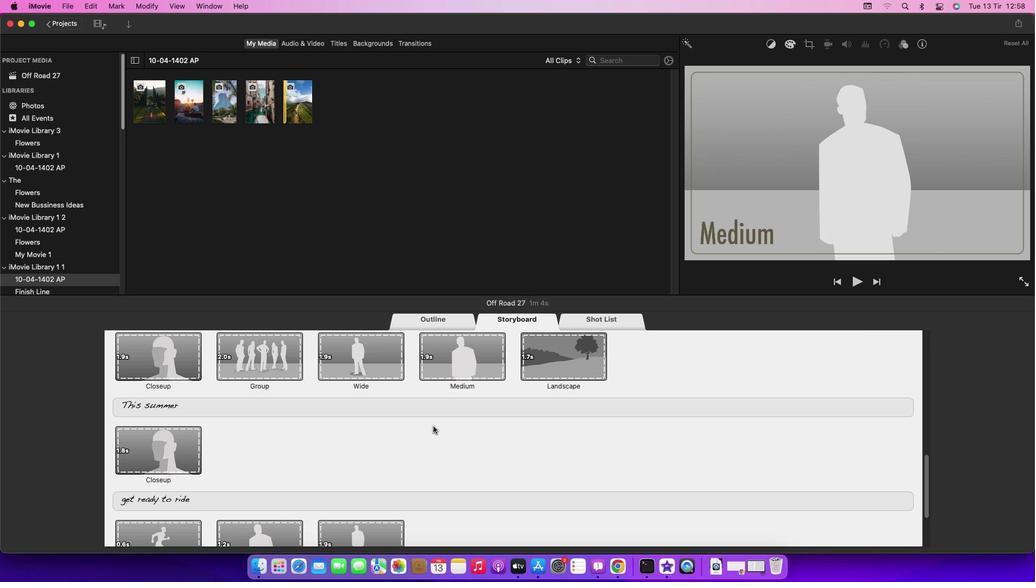 
Action: Mouse scrolled (433, 426) with delta (0, 0)
Screenshot: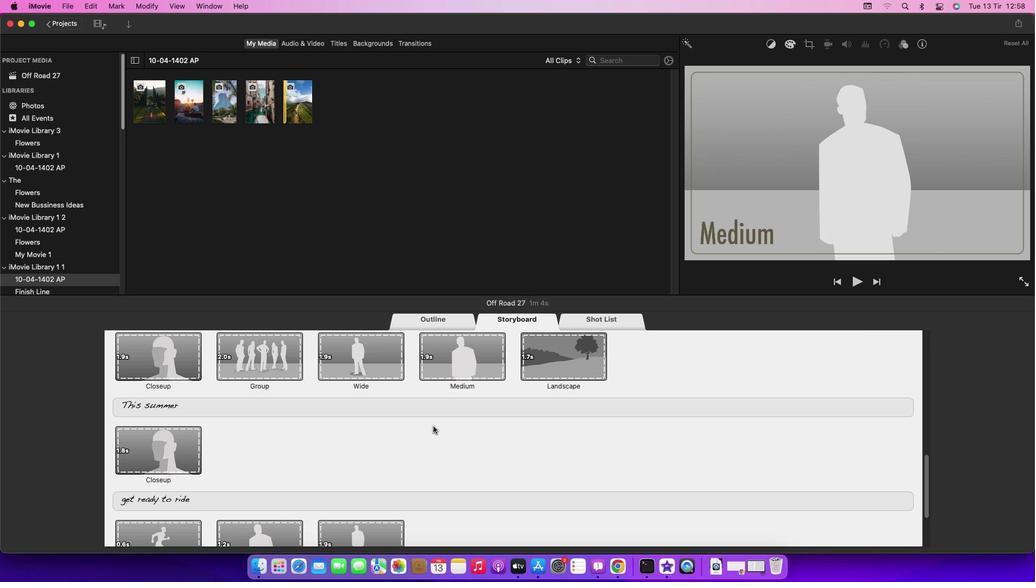 
Action: Mouse scrolled (433, 426) with delta (0, -1)
Screenshot: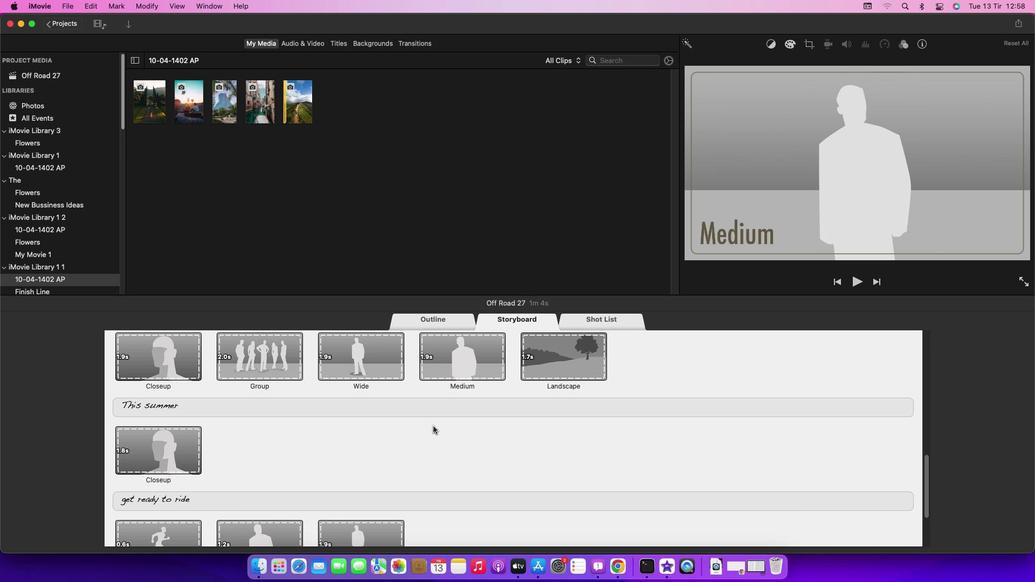
Action: Mouse moved to (433, 426)
Screenshot: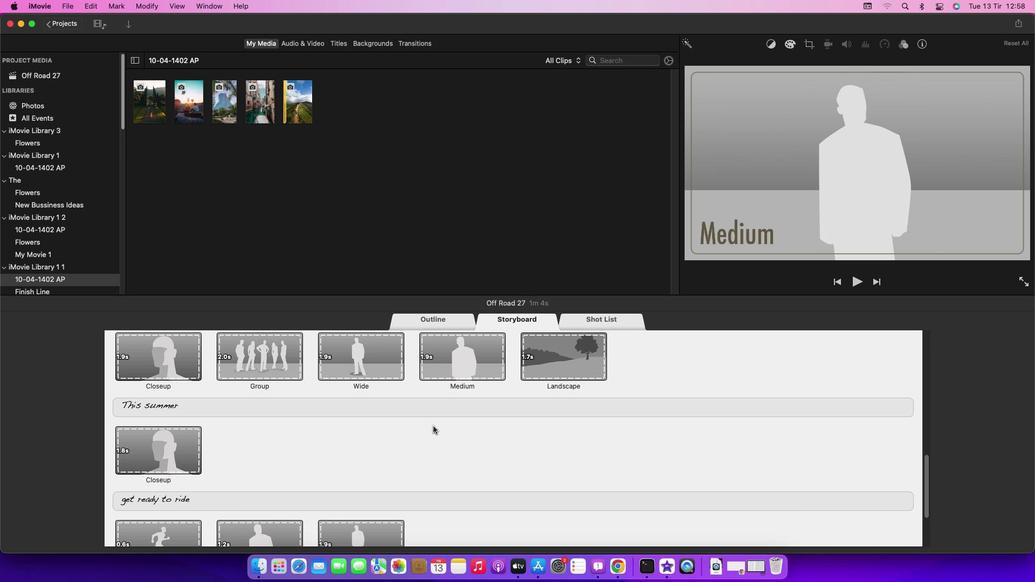 
Action: Mouse scrolled (433, 426) with delta (0, -2)
Screenshot: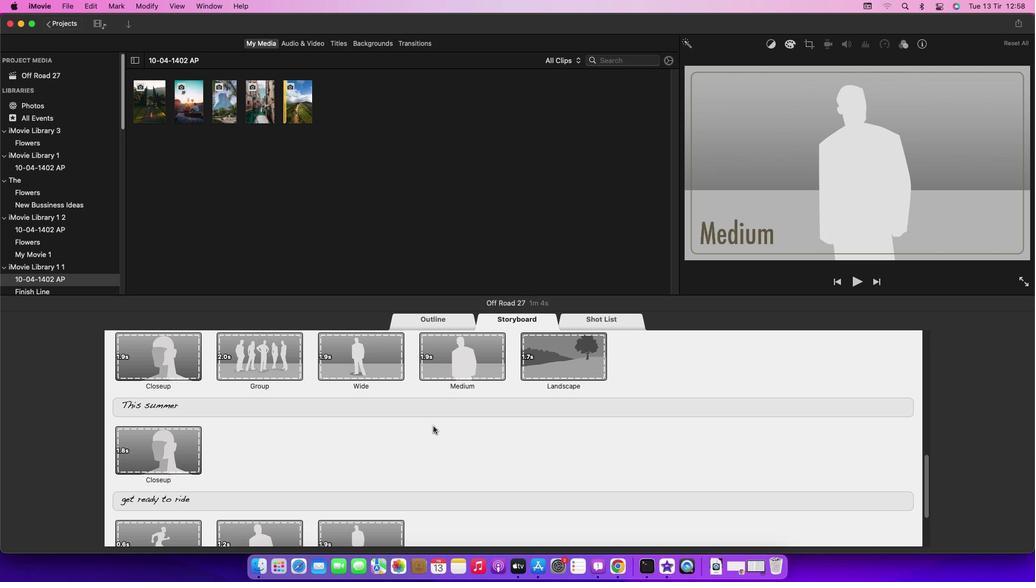 
Action: Mouse scrolled (433, 426) with delta (0, 0)
Screenshot: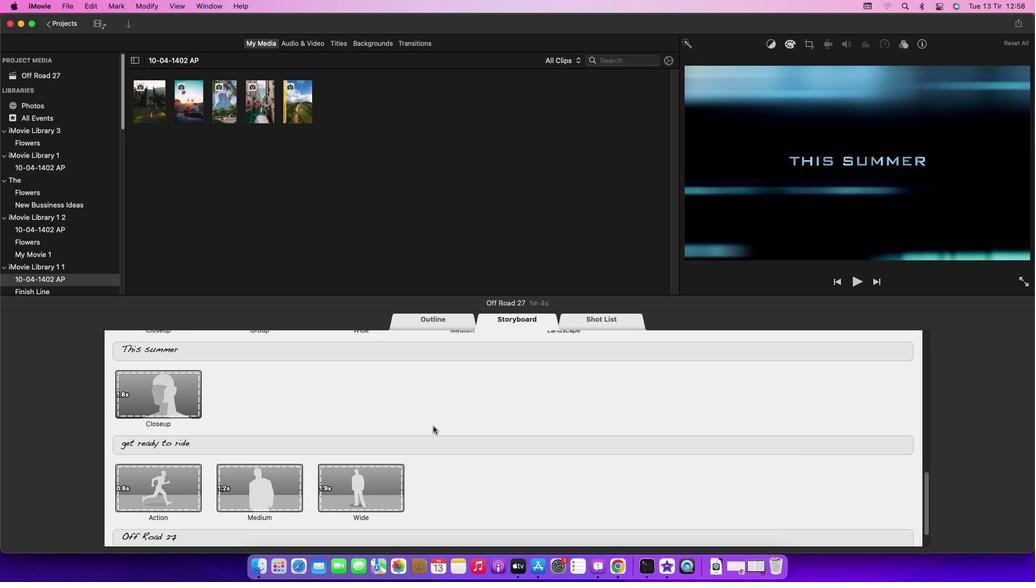 
Action: Mouse scrolled (433, 426) with delta (0, 0)
Screenshot: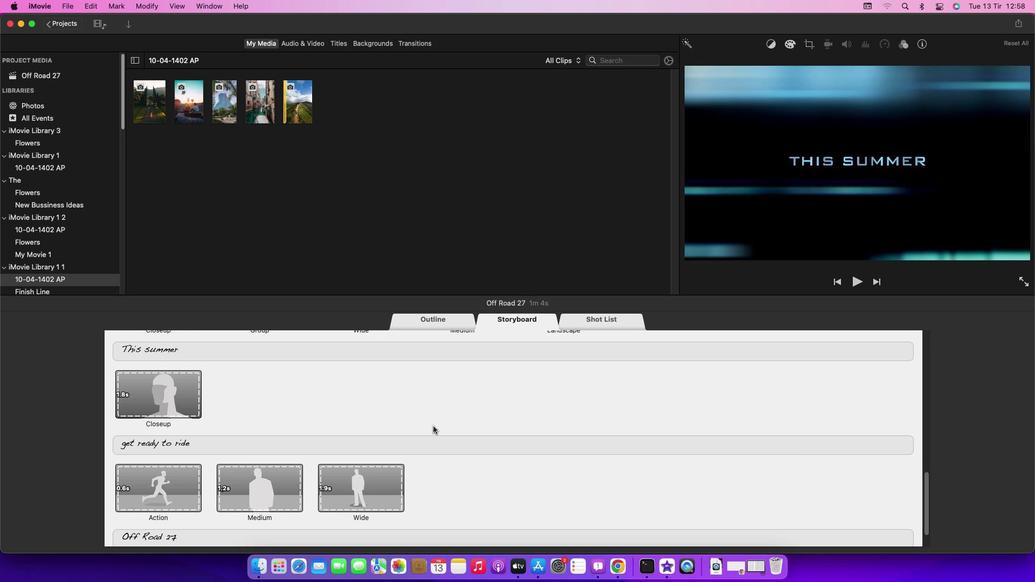 
Action: Mouse scrolled (433, 426) with delta (0, -1)
Screenshot: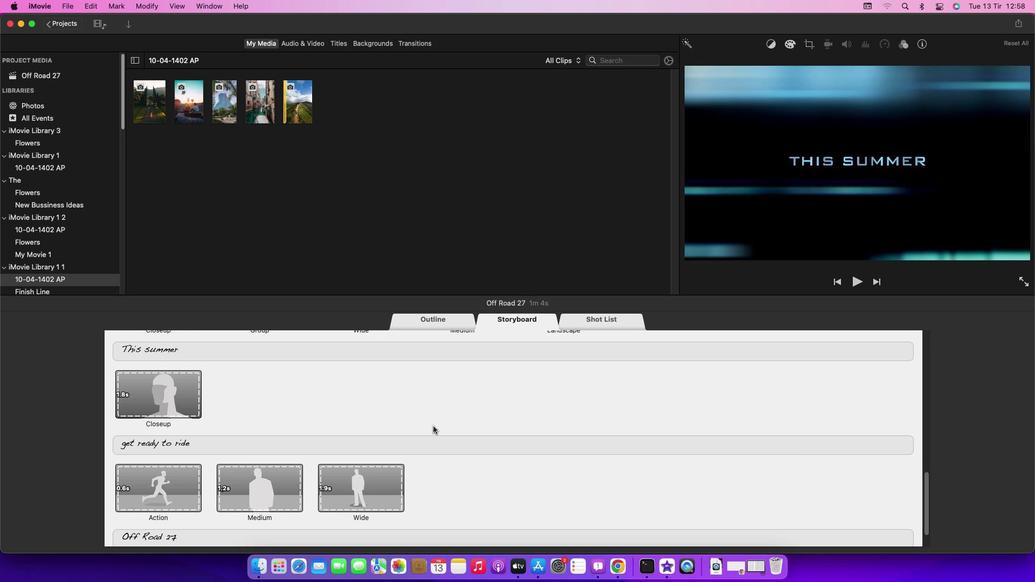 
Action: Mouse scrolled (433, 426) with delta (0, -2)
Screenshot: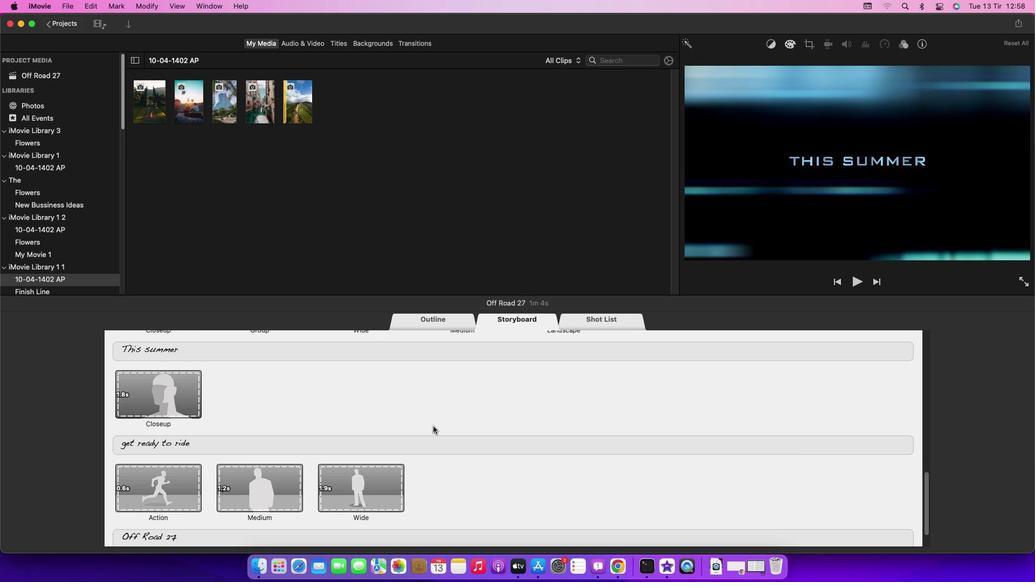 
Action: Mouse scrolled (433, 426) with delta (0, 0)
Screenshot: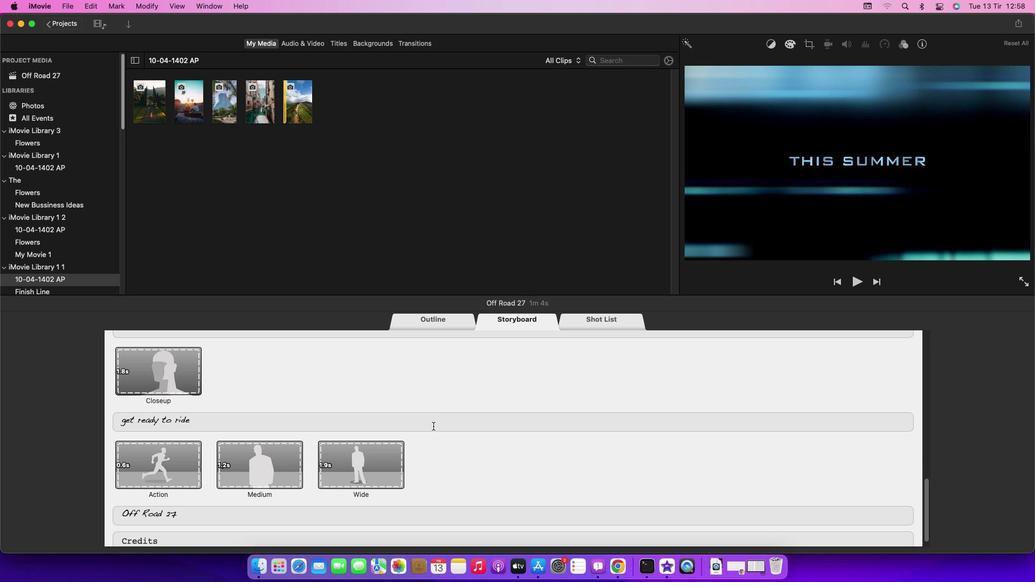 
Action: Mouse scrolled (433, 426) with delta (0, 0)
Screenshot: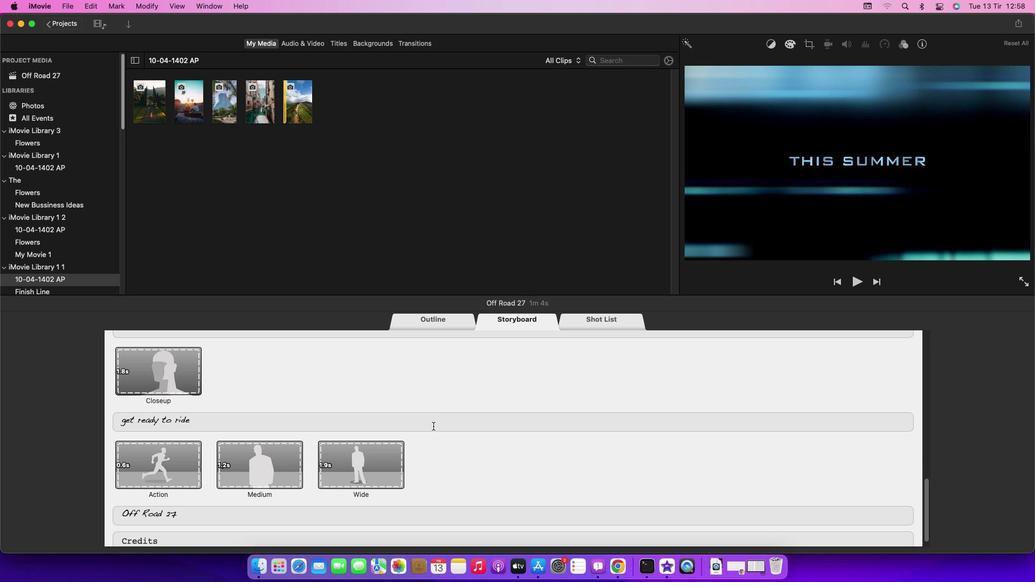 
Action: Mouse scrolled (433, 426) with delta (0, -1)
Screenshot: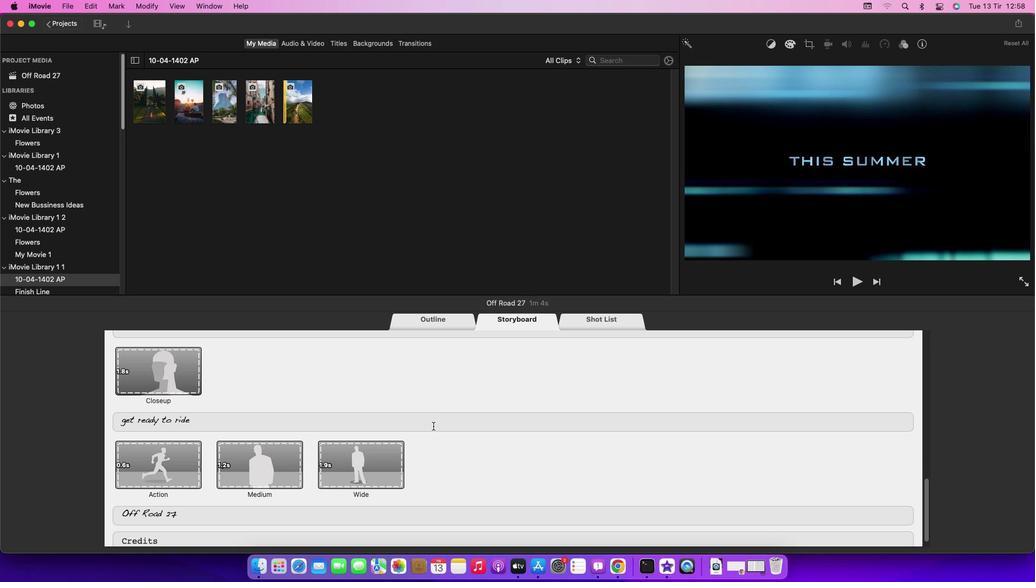 
Action: Mouse scrolled (433, 426) with delta (0, 0)
Screenshot: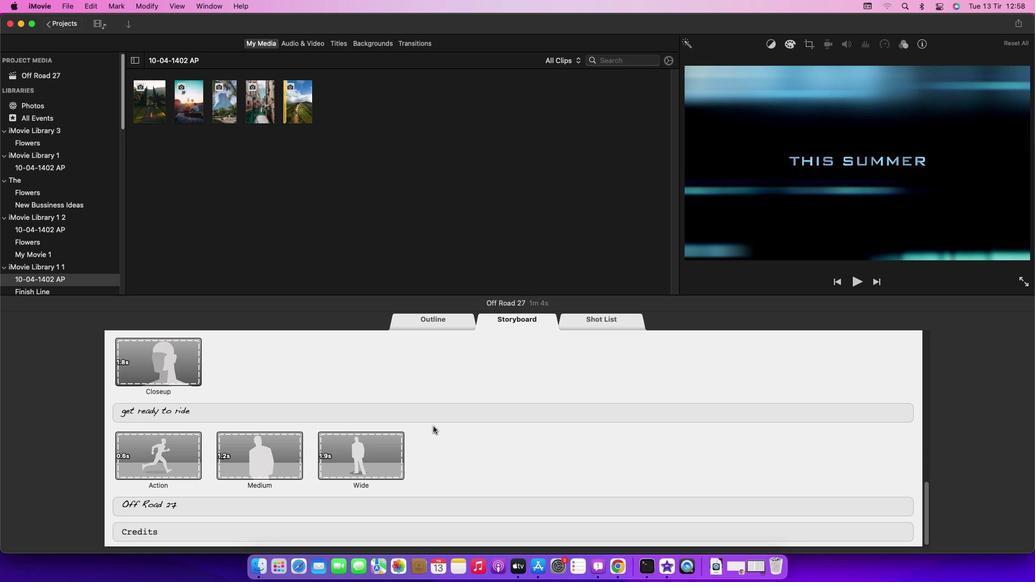 
Action: Mouse scrolled (433, 426) with delta (0, 0)
Screenshot: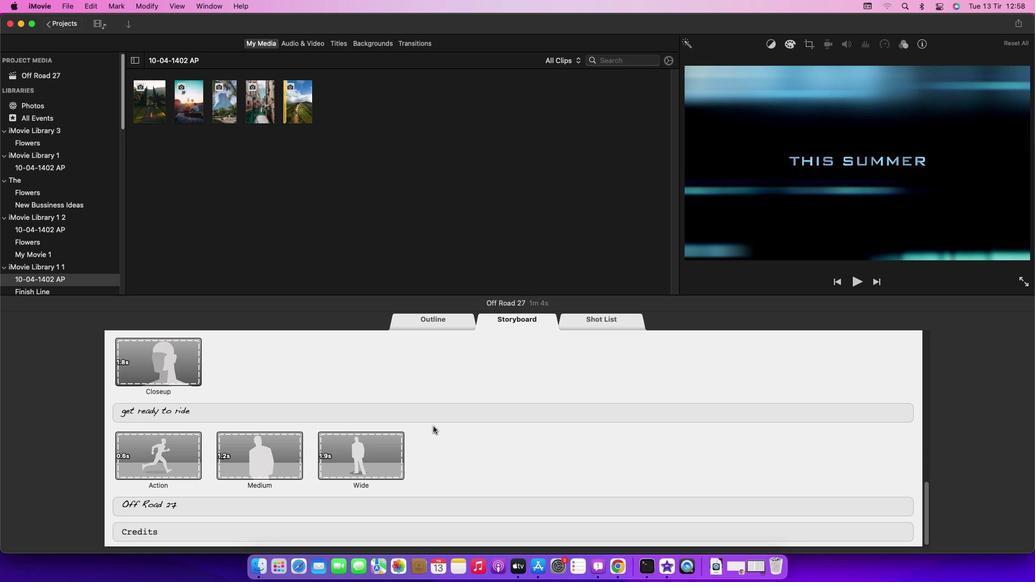 
Action: Mouse scrolled (433, 426) with delta (0, -1)
Screenshot: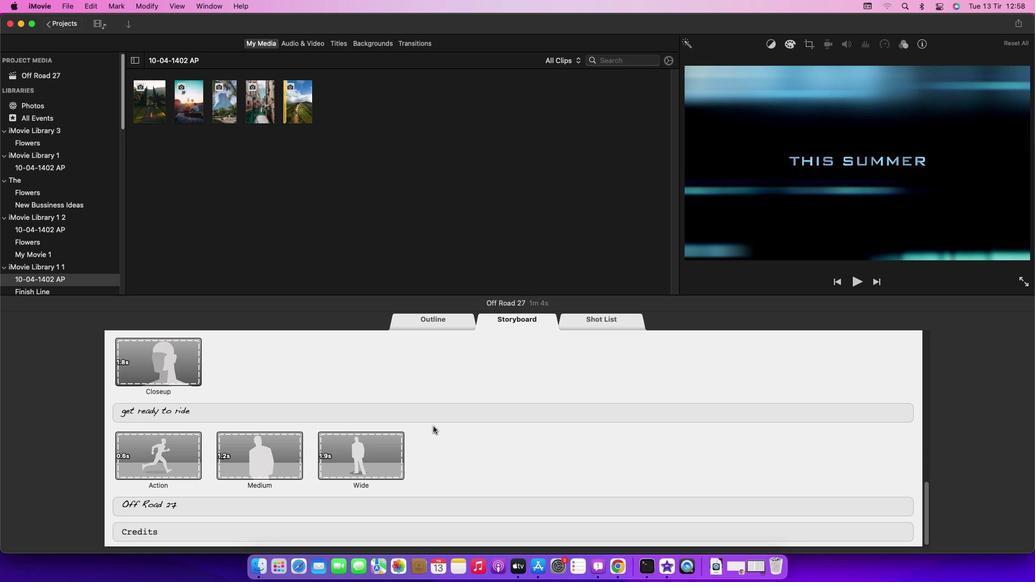 
Action: Mouse scrolled (433, 426) with delta (0, -2)
Screenshot: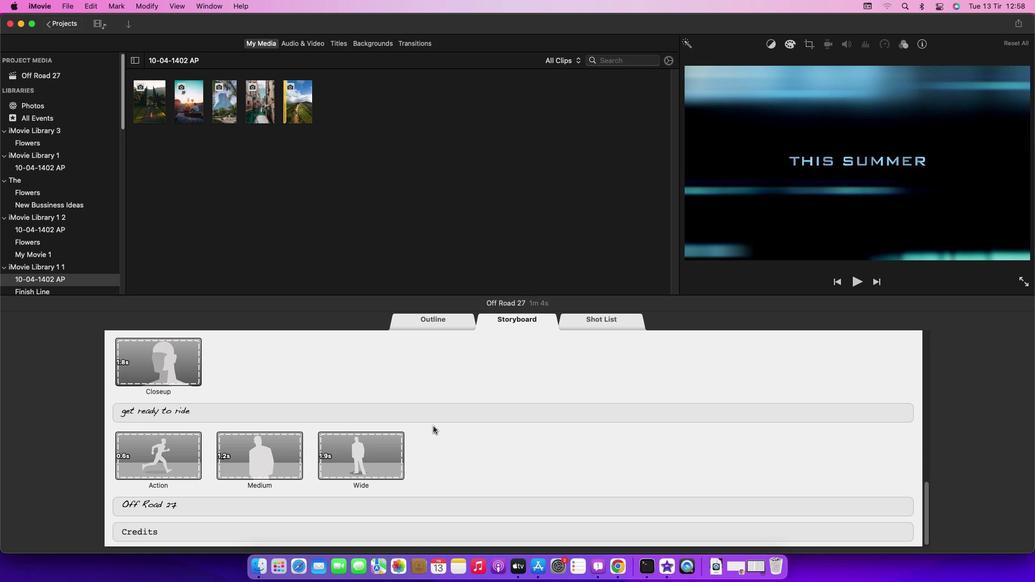 
Action: Mouse scrolled (433, 426) with delta (0, -2)
Screenshot: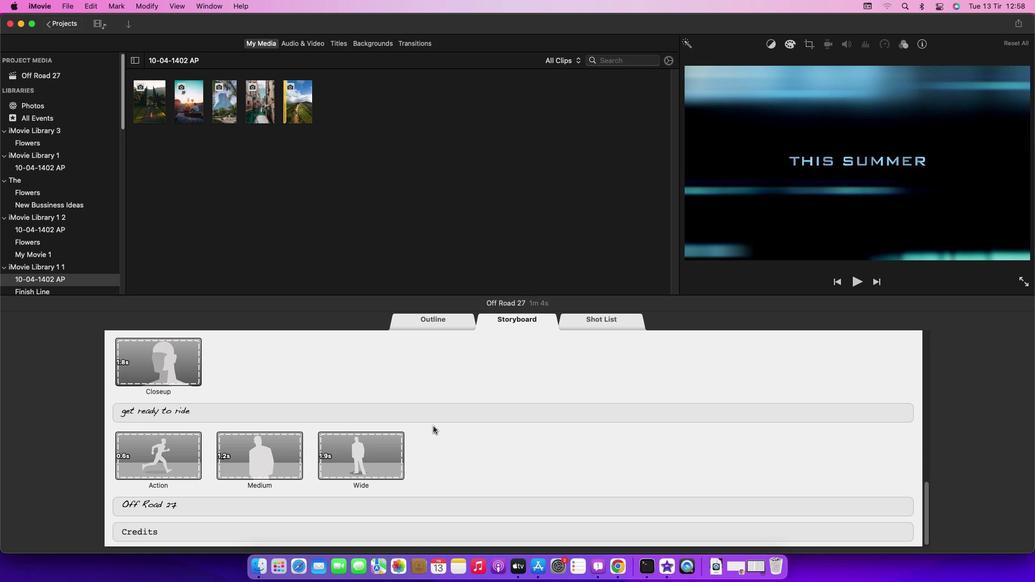 
Action: Mouse scrolled (433, 426) with delta (0, 0)
Screenshot: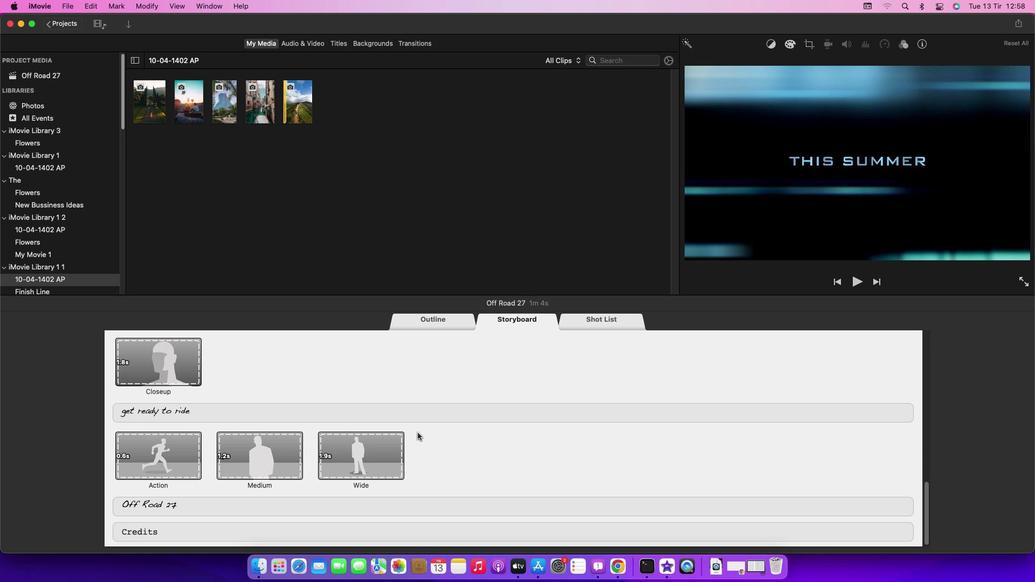 
Action: Mouse scrolled (433, 426) with delta (0, 0)
Screenshot: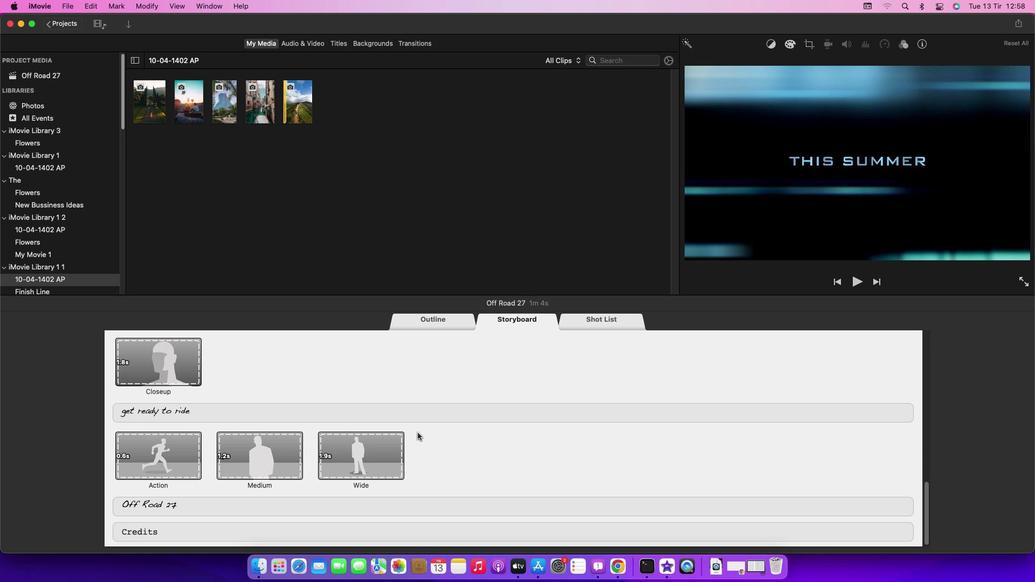 
Action: Mouse scrolled (433, 426) with delta (0, -1)
Screenshot: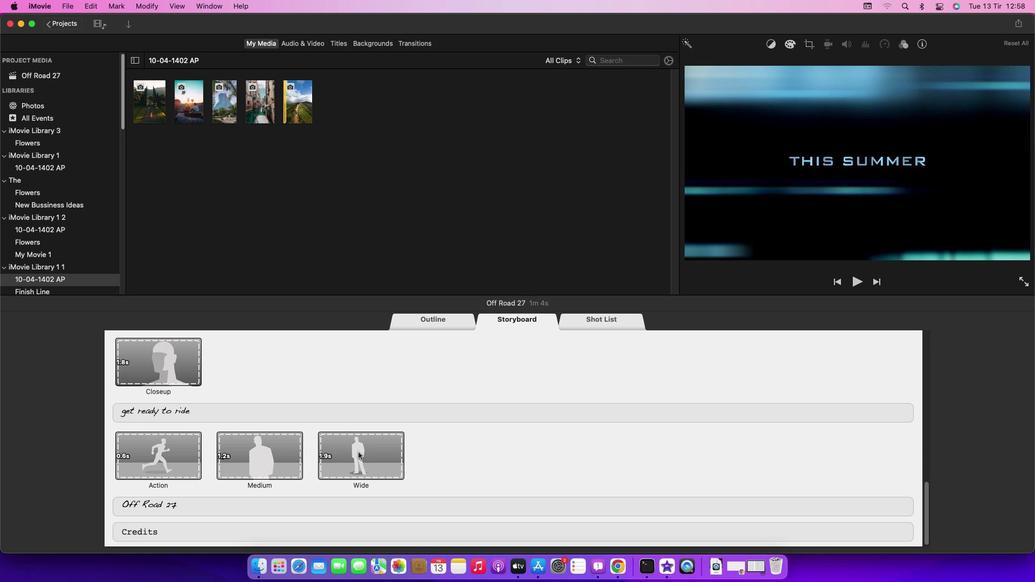 
Action: Mouse moved to (169, 534)
Screenshot: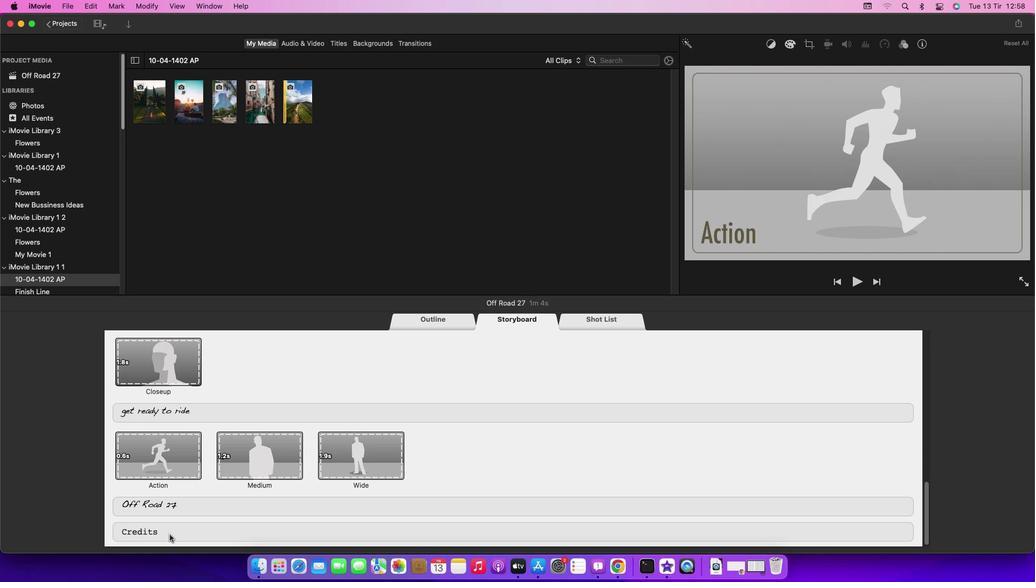 
Action: Mouse pressed left at (169, 534)
Screenshot: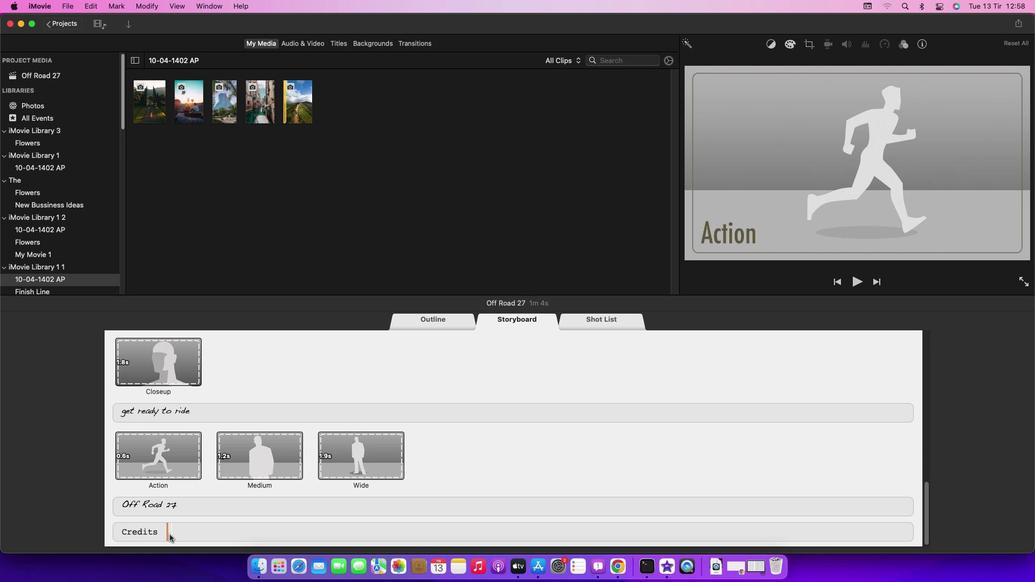 
Action: Mouse moved to (421, 262)
Screenshot: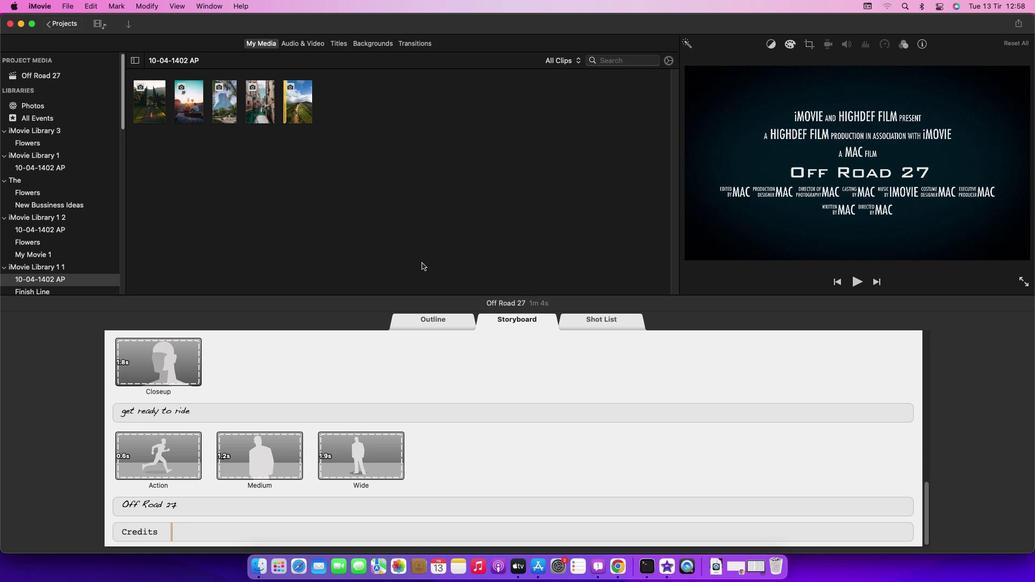 
